 Task: Look for space in Novoaleksandrovsk, Russia from 9th July, 2023 to 16th July, 2023 for 2 adults, 1 child in price range Rs.8000 to Rs.16000. Place can be entire place with 2 bedrooms having 2 beds and 1 bathroom. Property type can be house, flat, guest house. Booking option can be shelf check-in. Required host language is English.
Action: Mouse moved to (527, 83)
Screenshot: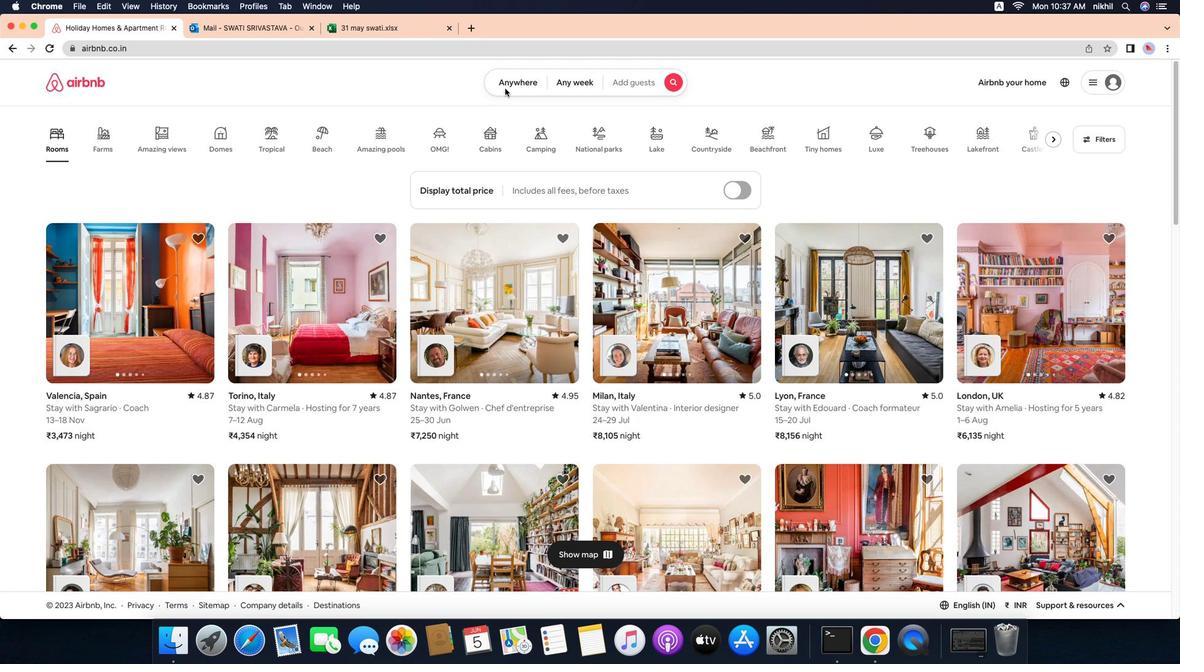 
Action: Mouse pressed left at (527, 83)
Screenshot: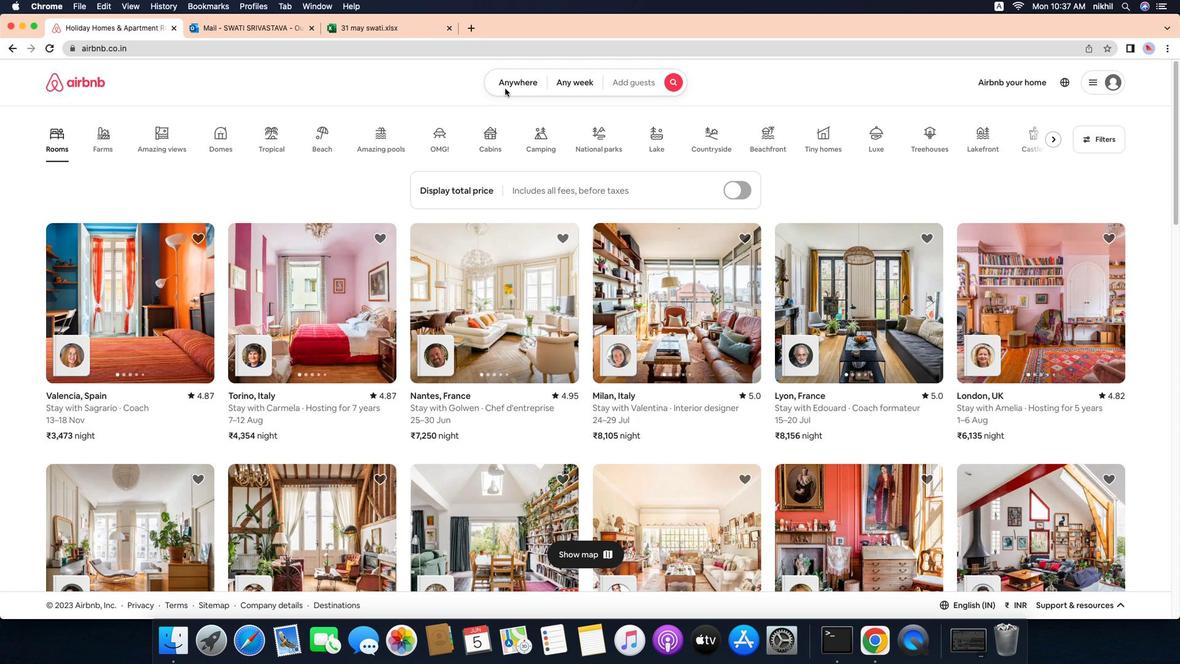 
Action: Mouse moved to (526, 82)
Screenshot: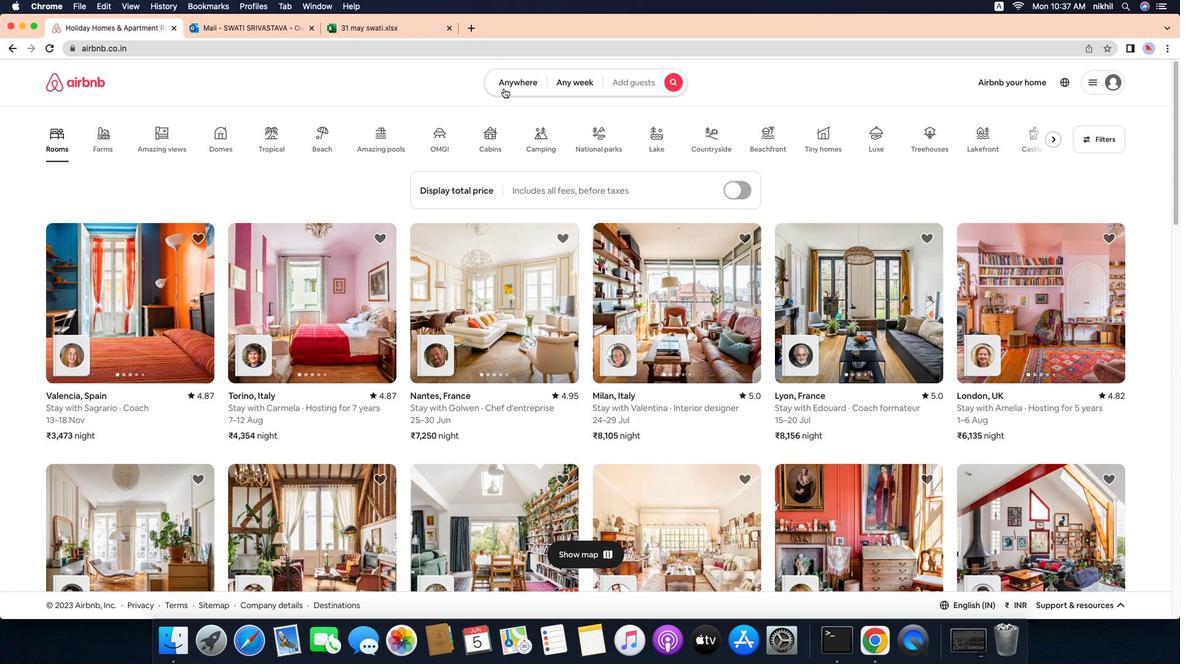 
Action: Mouse pressed left at (526, 82)
Screenshot: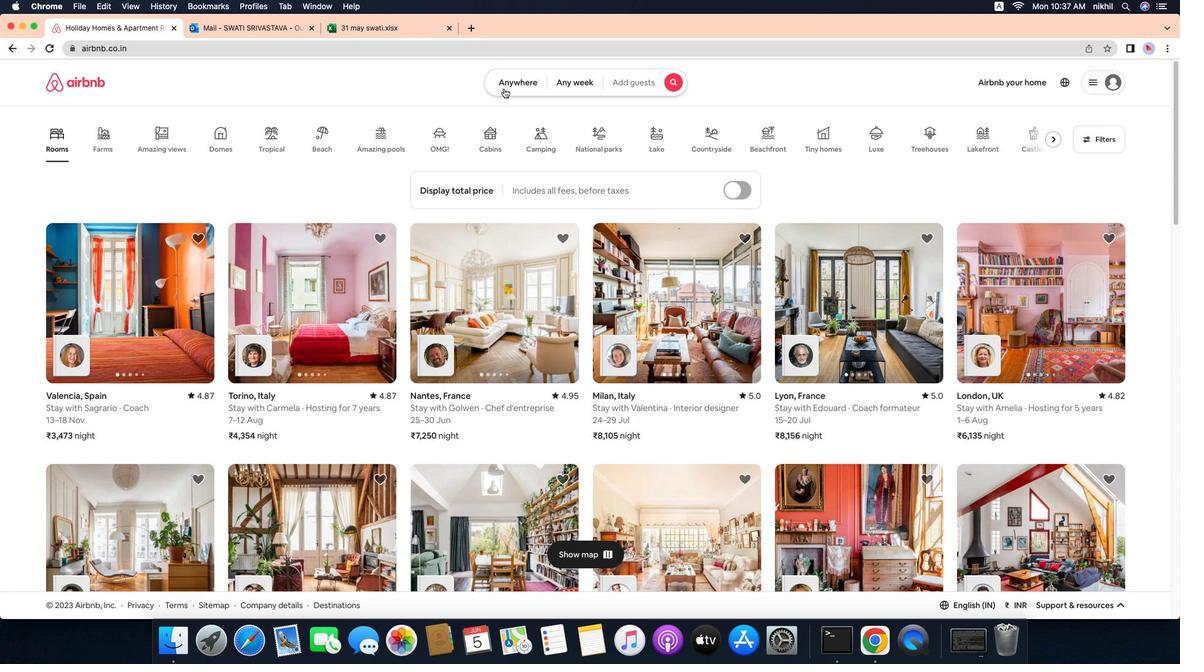 
Action: Mouse moved to (478, 121)
Screenshot: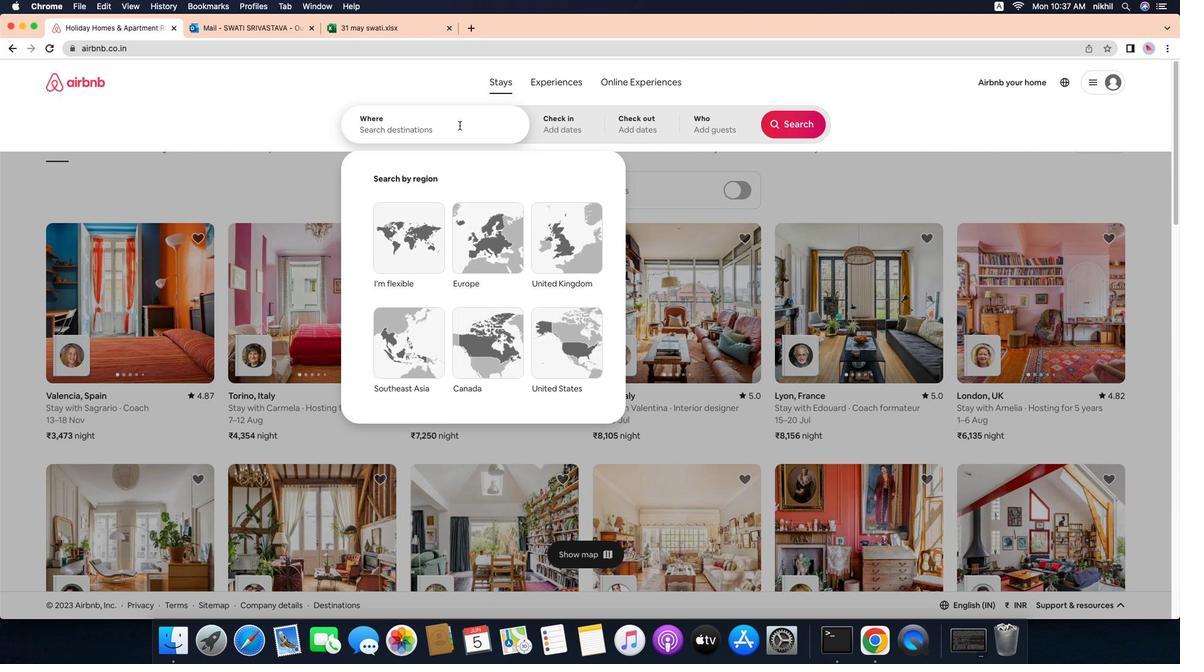 
Action: Mouse pressed left at (478, 121)
Screenshot: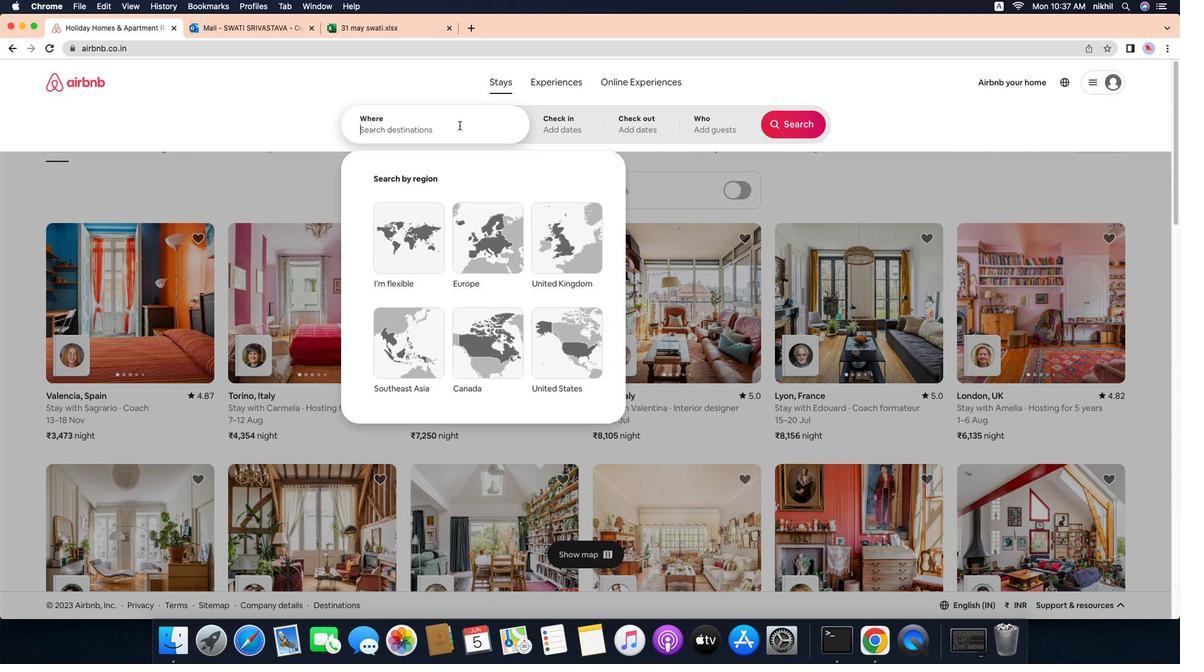 
Action: Mouse moved to (478, 121)
Screenshot: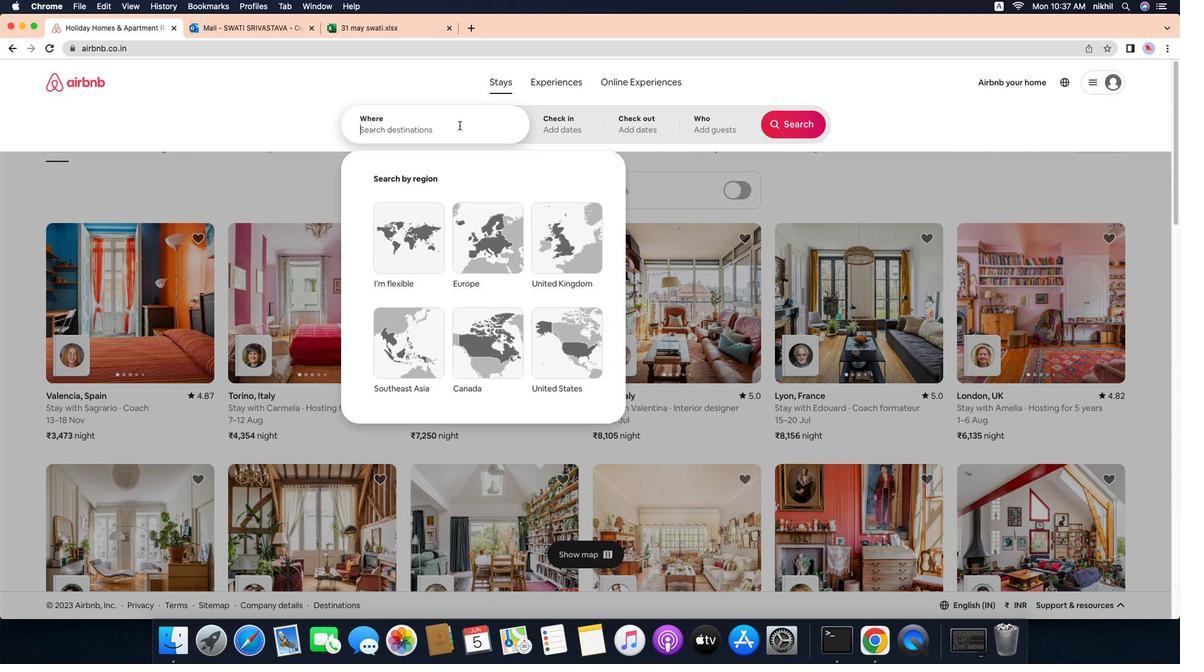 
Action: Key pressed Key.caps_lock'N'Key.caps_lock'o''v''o''a''l''e''k''s''a''n''d''r''o''v''s''k'','Key.spaceKey.caps_lock'R'Key.caps_lock'u''s''s''i''a'Key.enter
Screenshot: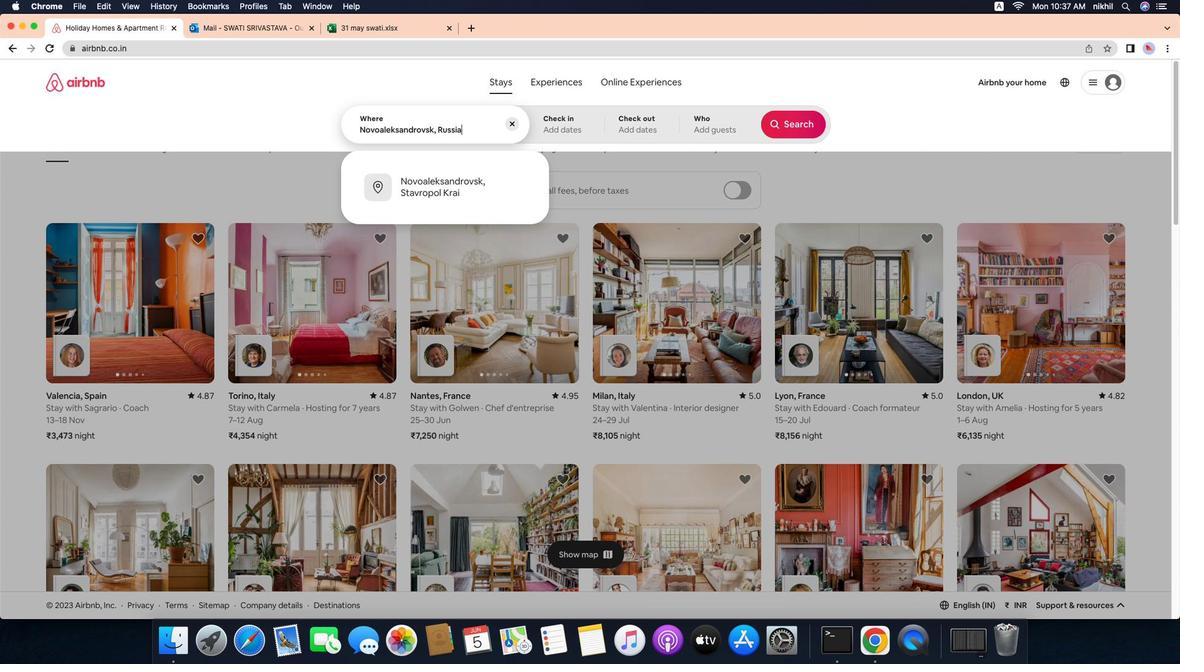 
Action: Mouse moved to (648, 334)
Screenshot: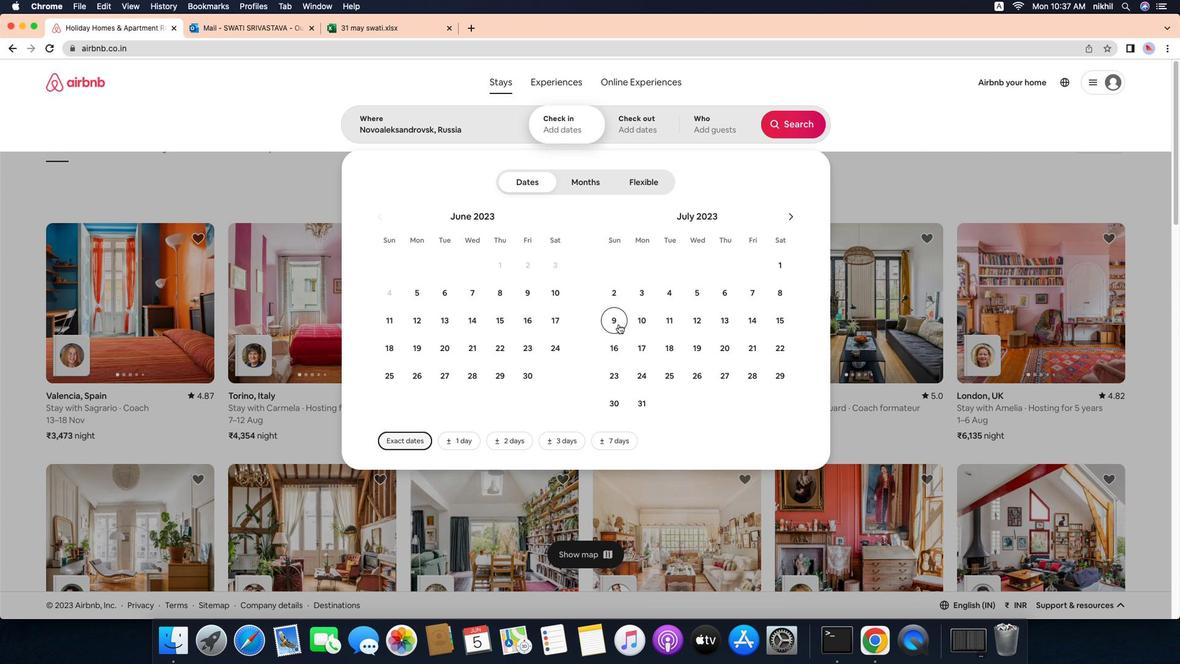 
Action: Mouse pressed left at (648, 334)
Screenshot: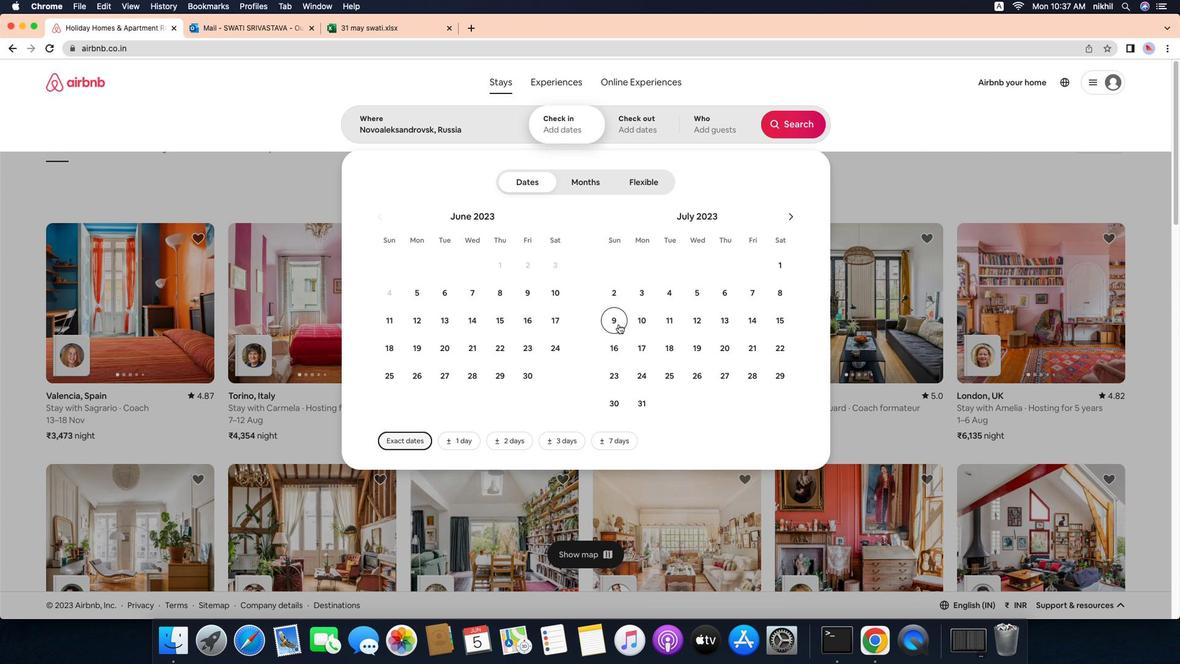
Action: Mouse moved to (647, 361)
Screenshot: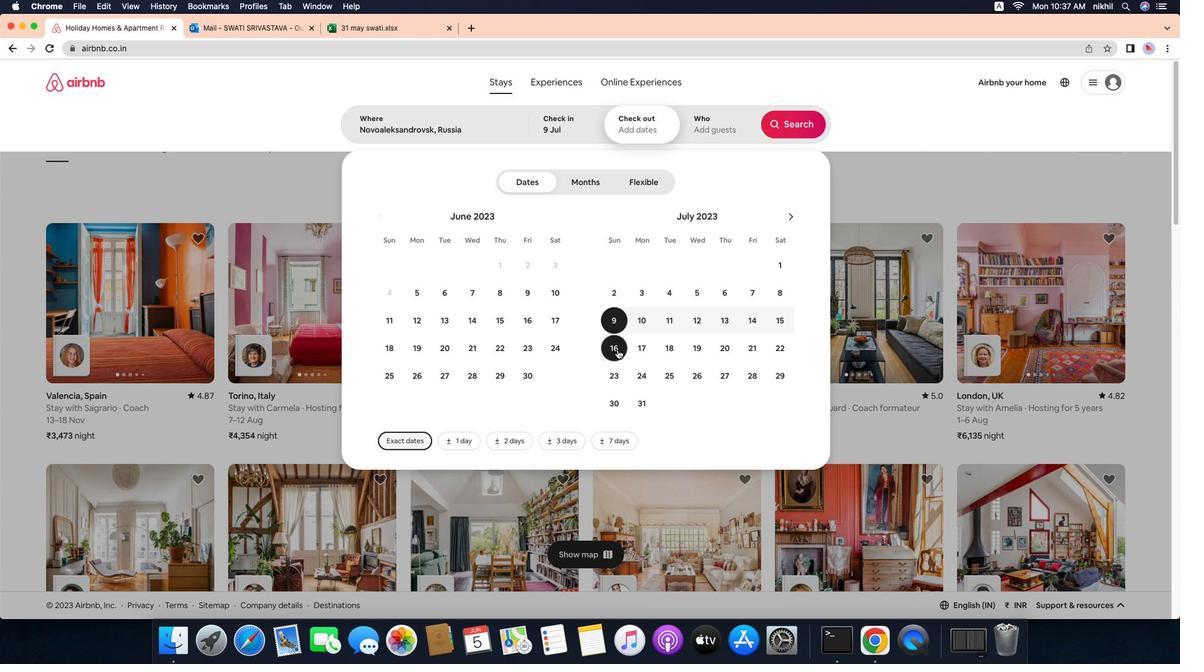 
Action: Mouse pressed left at (647, 361)
Screenshot: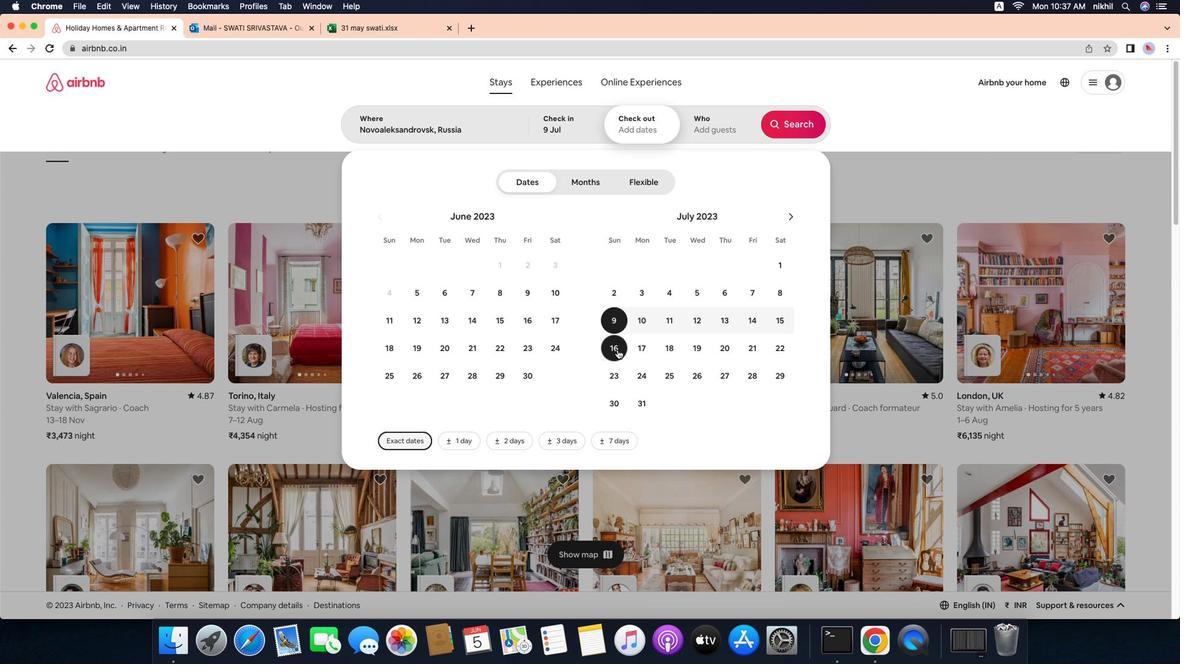 
Action: Mouse moved to (755, 124)
Screenshot: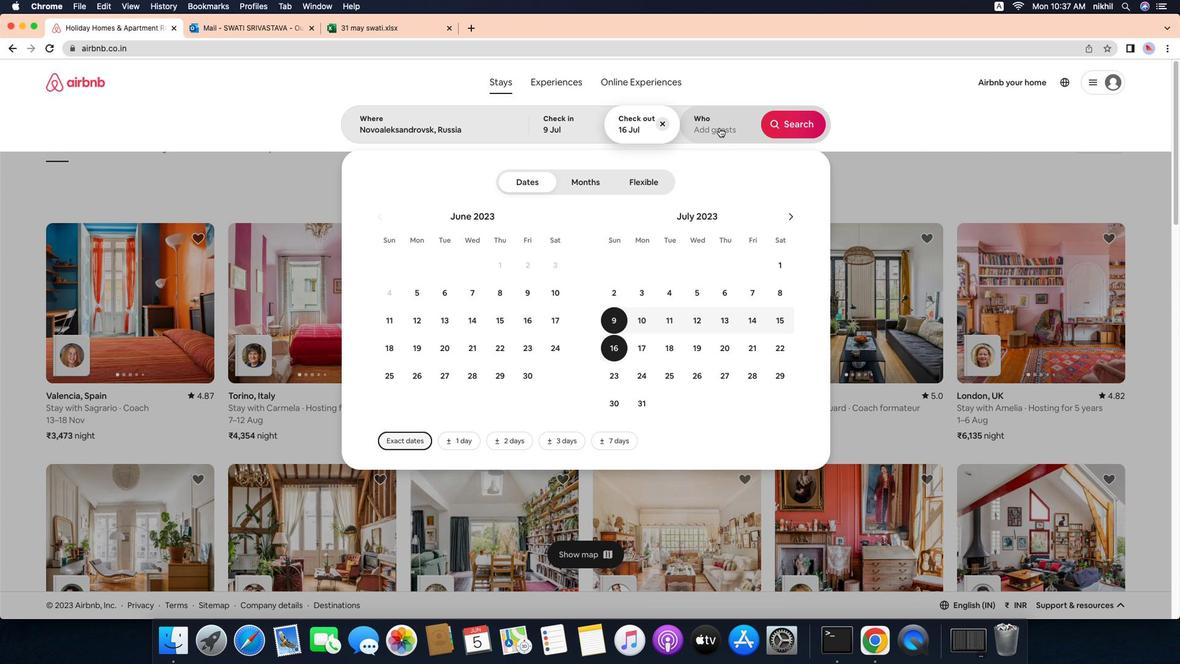 
Action: Mouse pressed left at (755, 124)
Screenshot: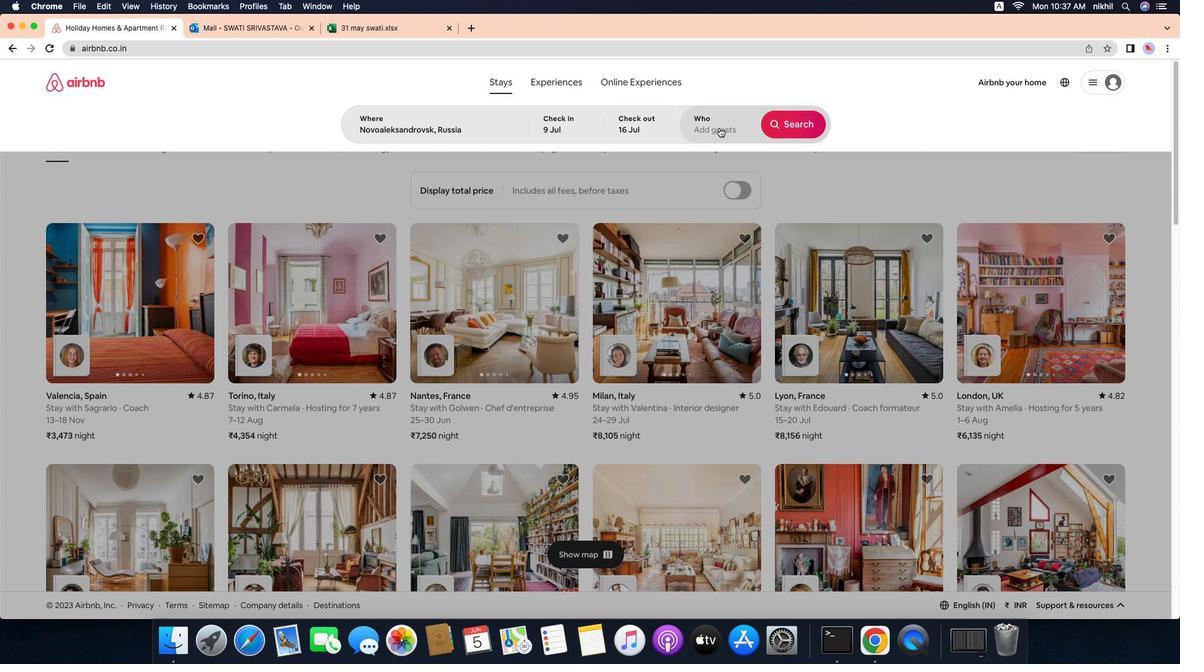 
Action: Mouse moved to (829, 180)
Screenshot: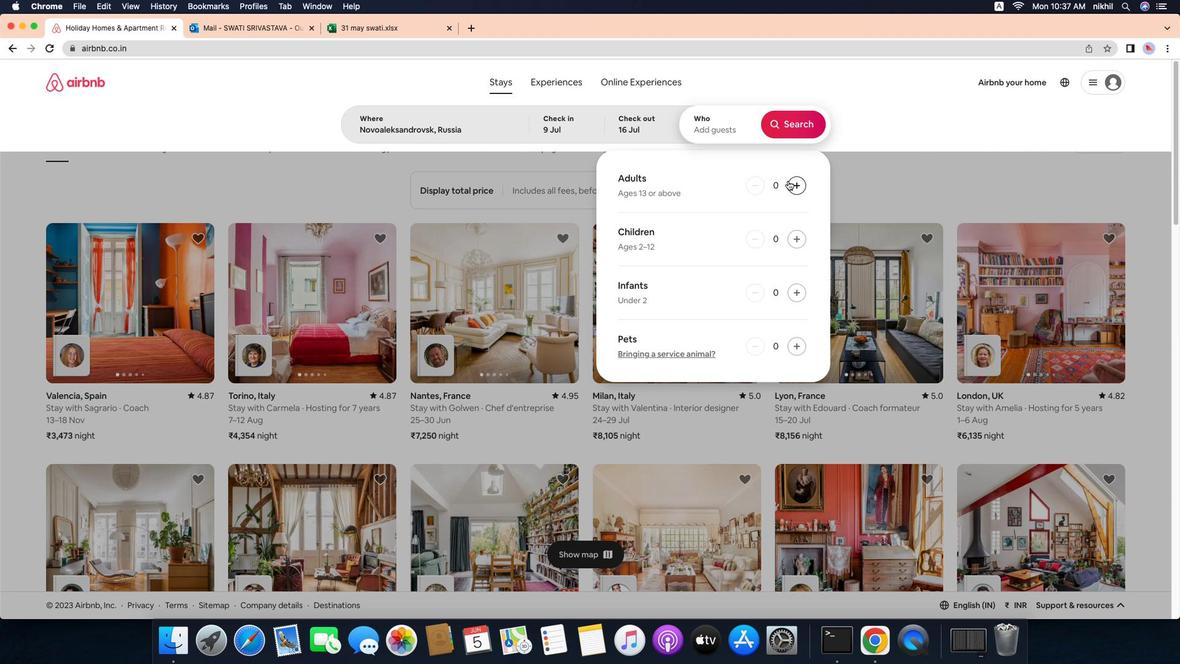 
Action: Mouse pressed left at (829, 180)
Screenshot: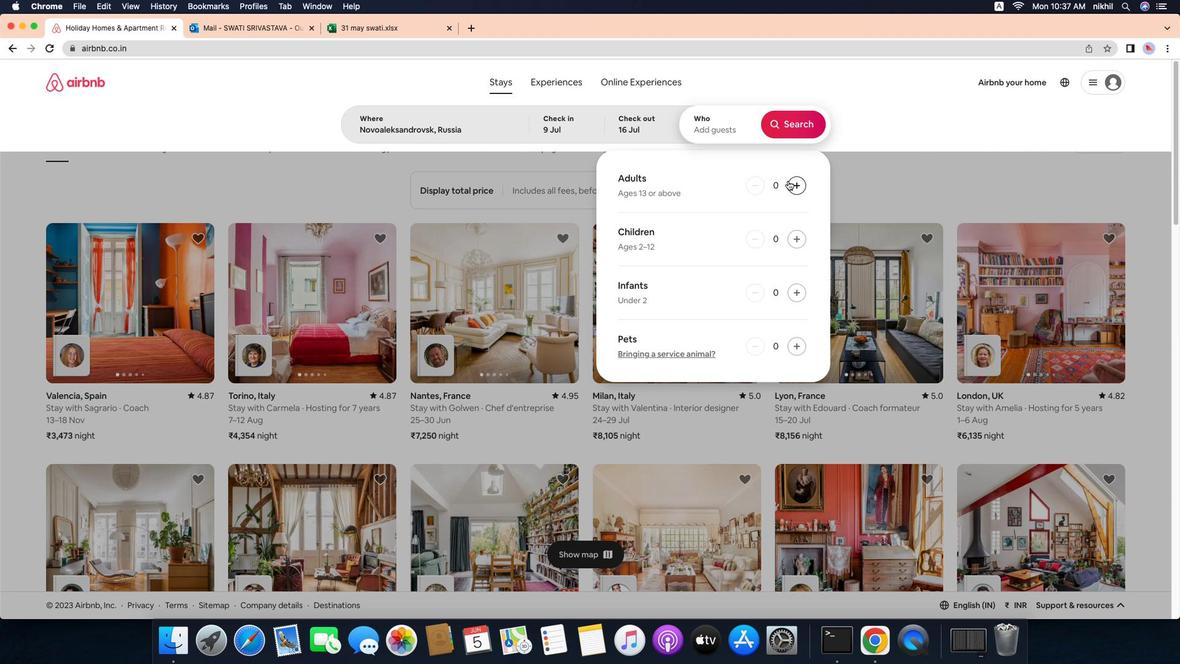 
Action: Mouse moved to (830, 180)
Screenshot: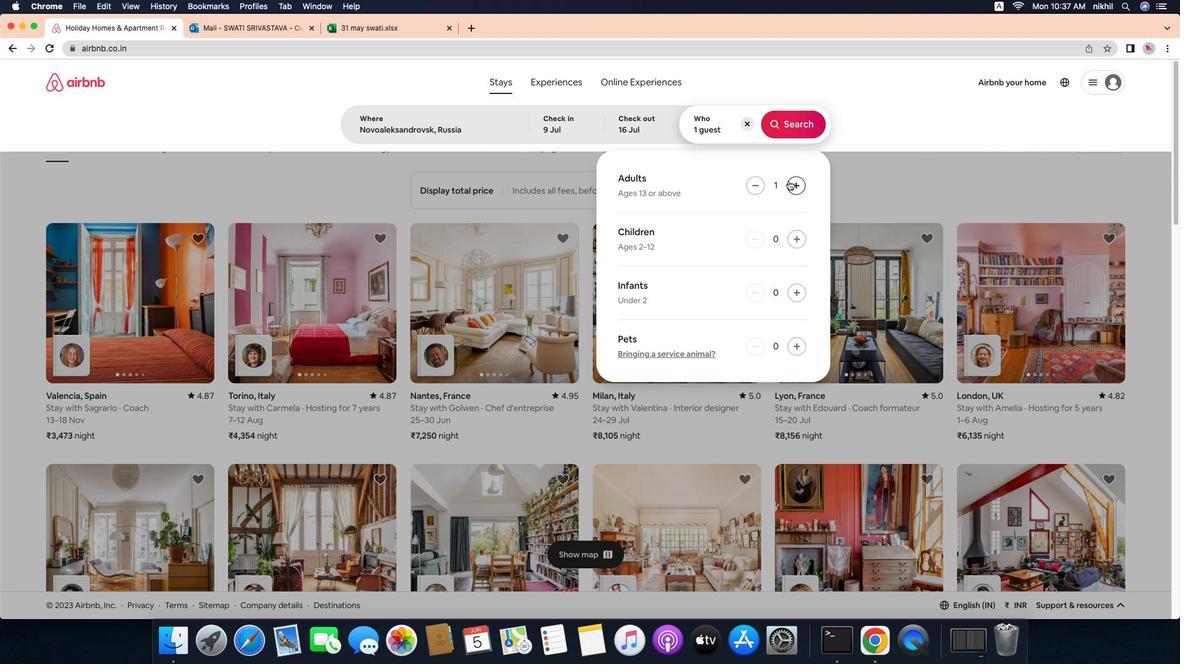 
Action: Mouse pressed left at (830, 180)
Screenshot: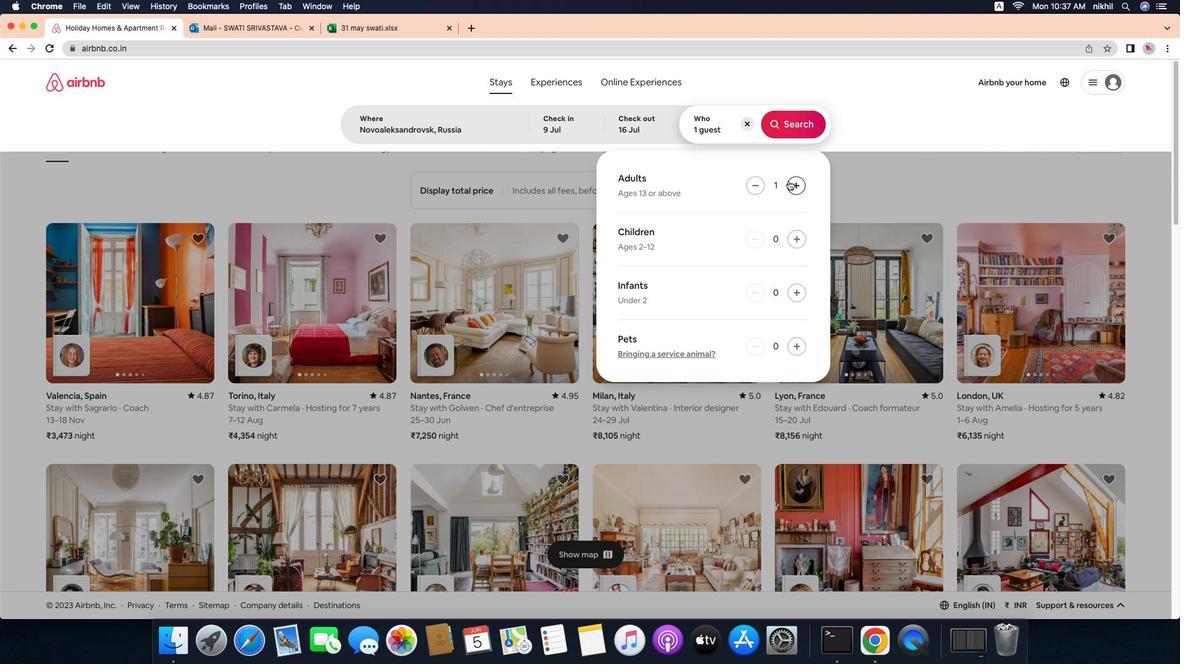 
Action: Mouse moved to (843, 246)
Screenshot: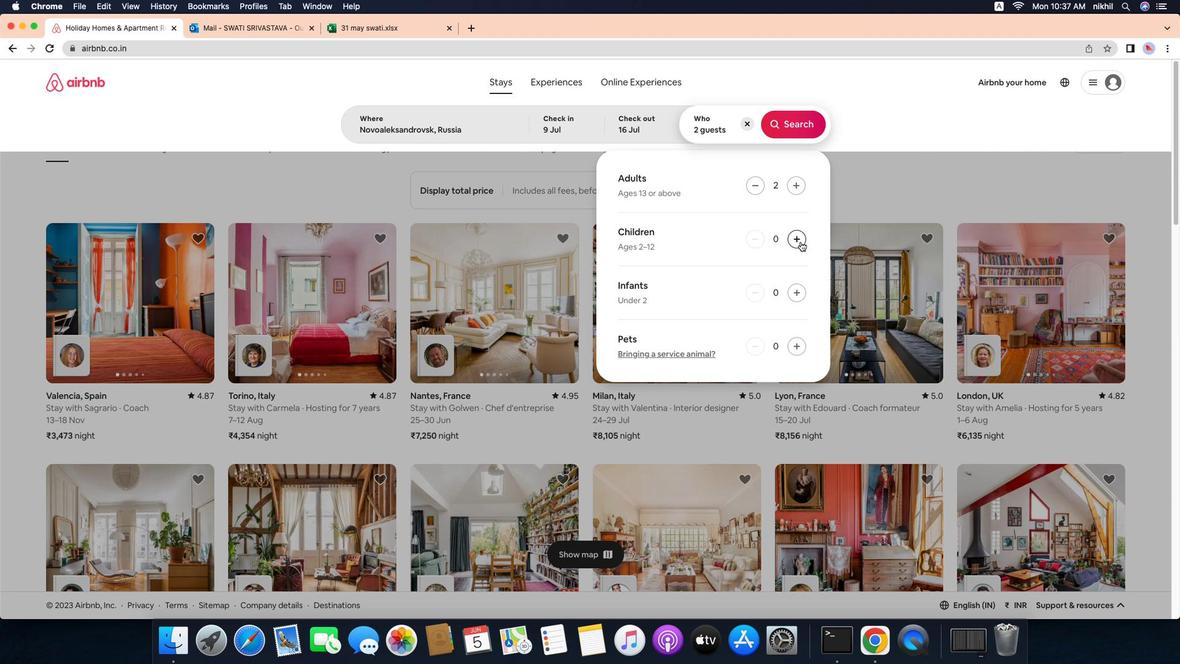 
Action: Mouse pressed left at (843, 246)
Screenshot: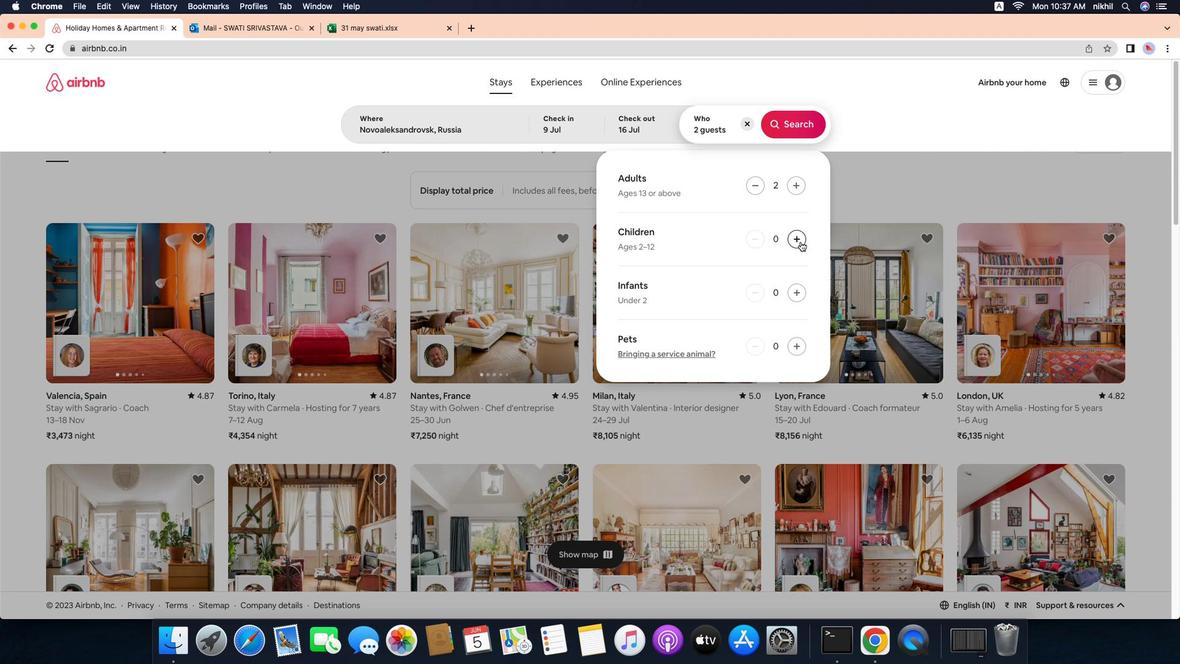 
Action: Mouse moved to (843, 124)
Screenshot: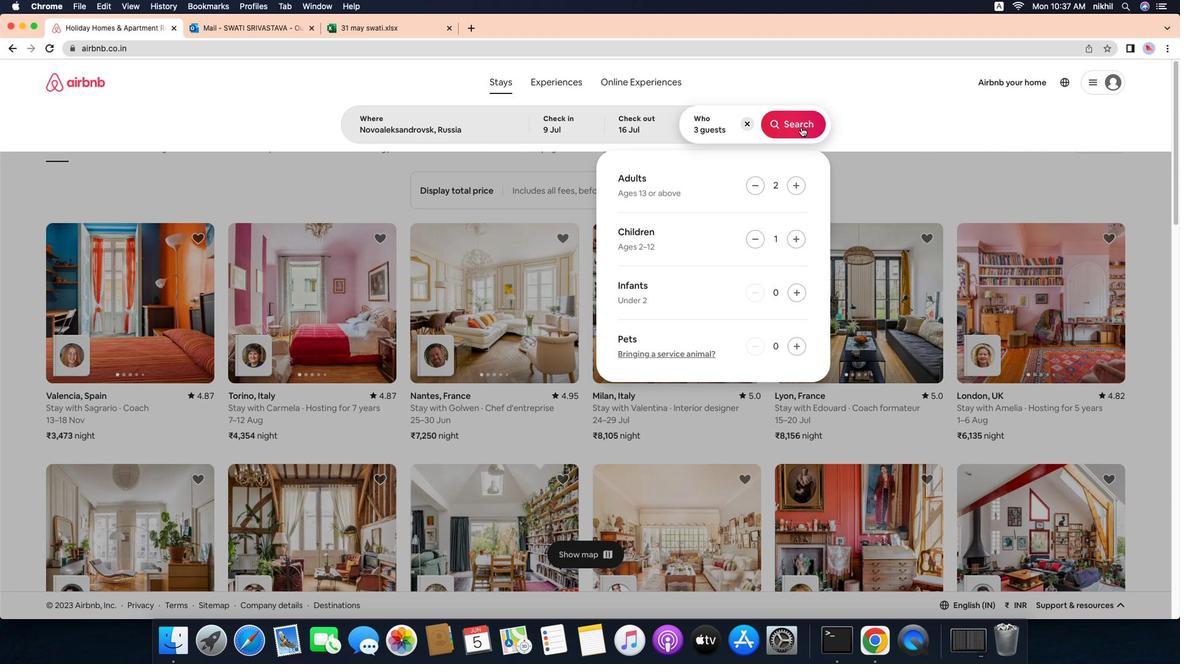 
Action: Mouse pressed left at (843, 124)
Screenshot: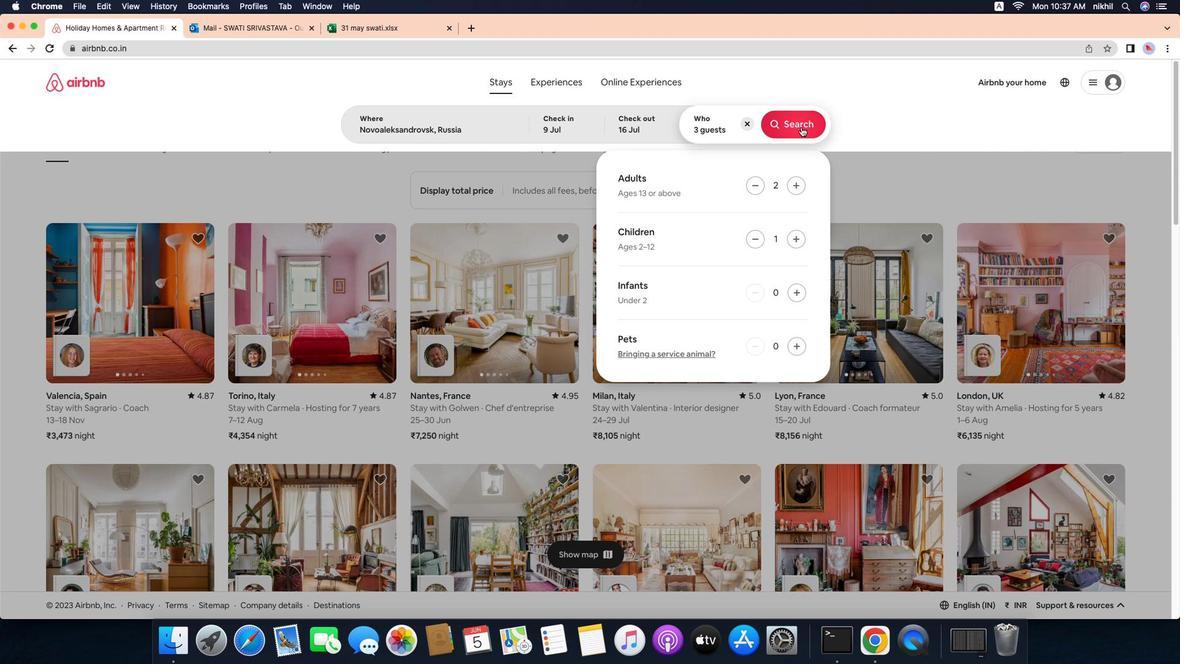 
Action: Mouse moved to (1195, 123)
Screenshot: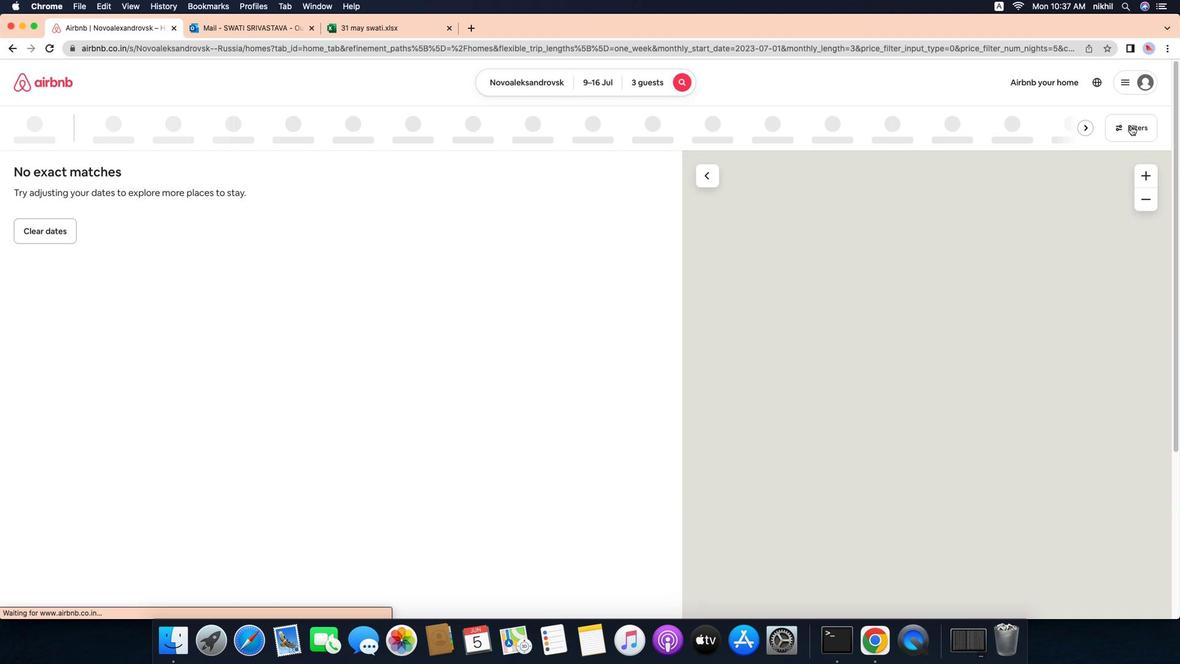
Action: Mouse pressed left at (1195, 123)
Screenshot: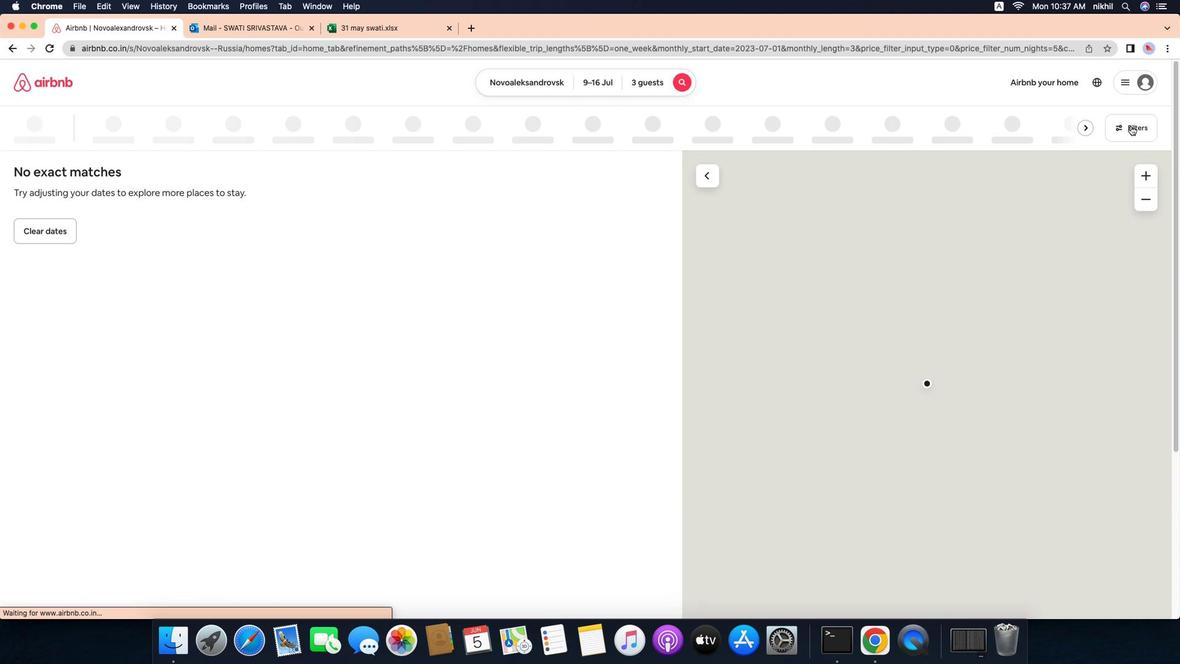 
Action: Mouse moved to (501, 425)
Screenshot: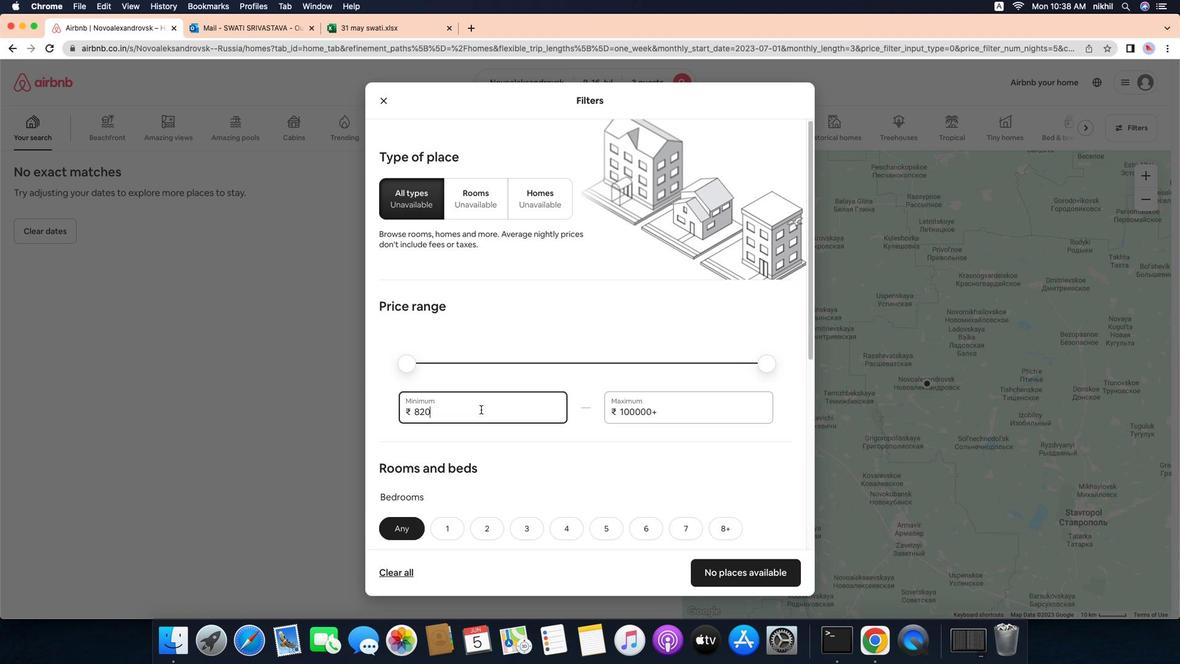 
Action: Mouse pressed left at (501, 425)
Screenshot: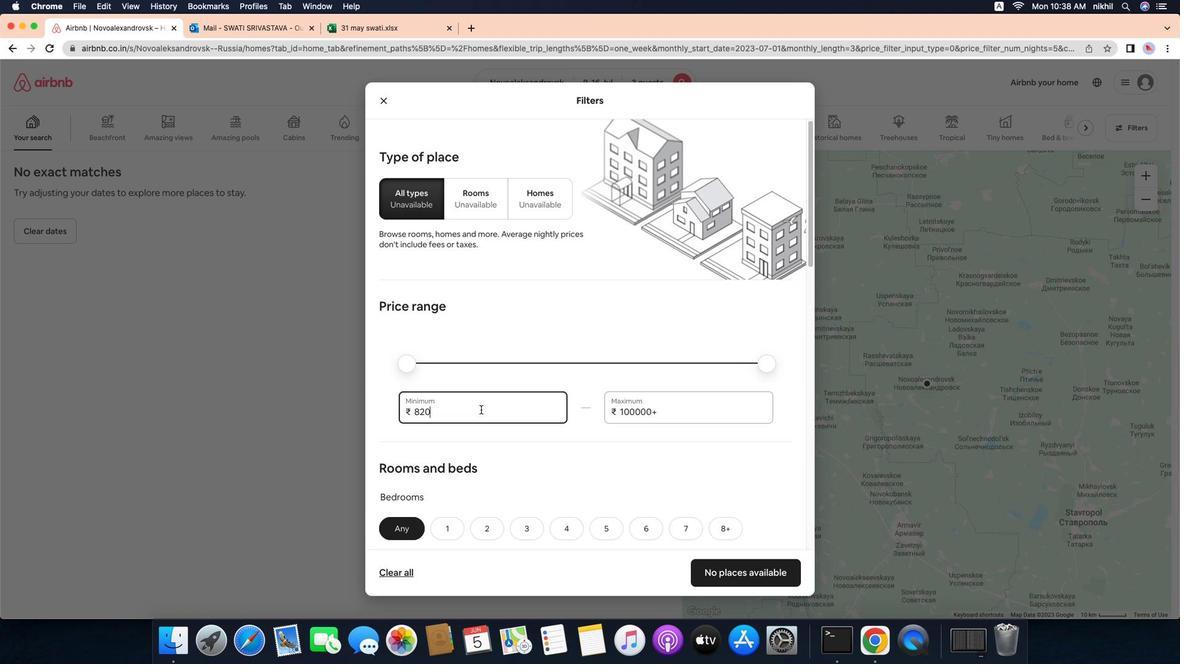 
Action: Mouse moved to (495, 424)
Screenshot: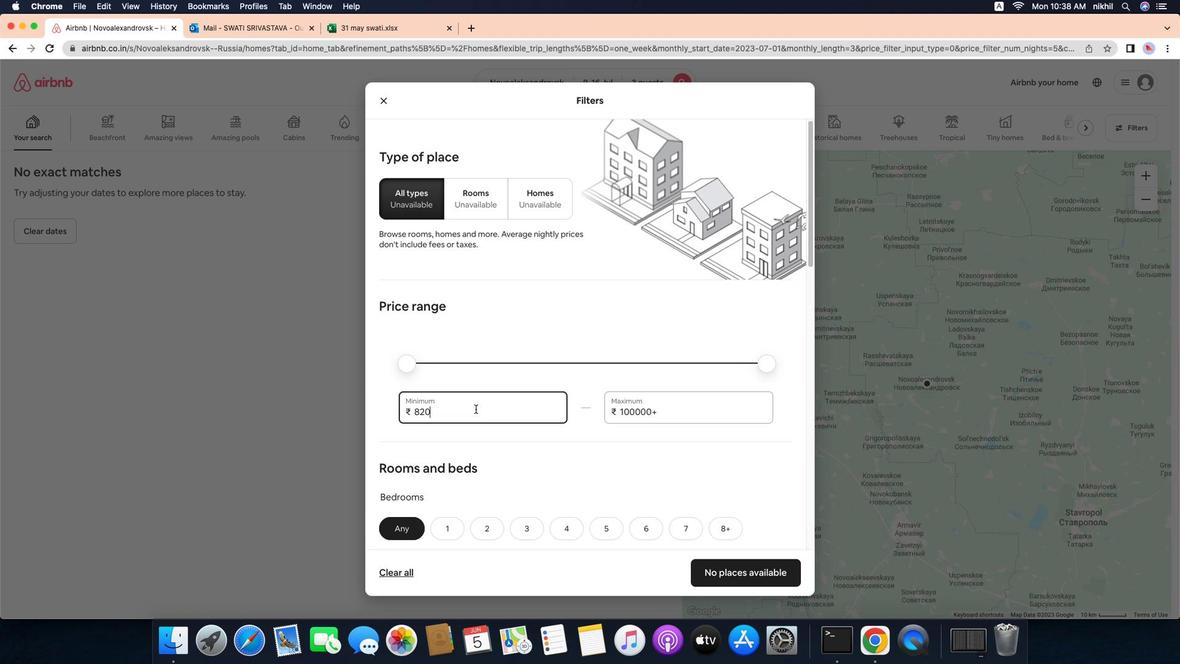 
Action: Key pressed Key.backspaceKey.backspaceKey.backspaceKey.backspace'8''0''0''0'
Screenshot: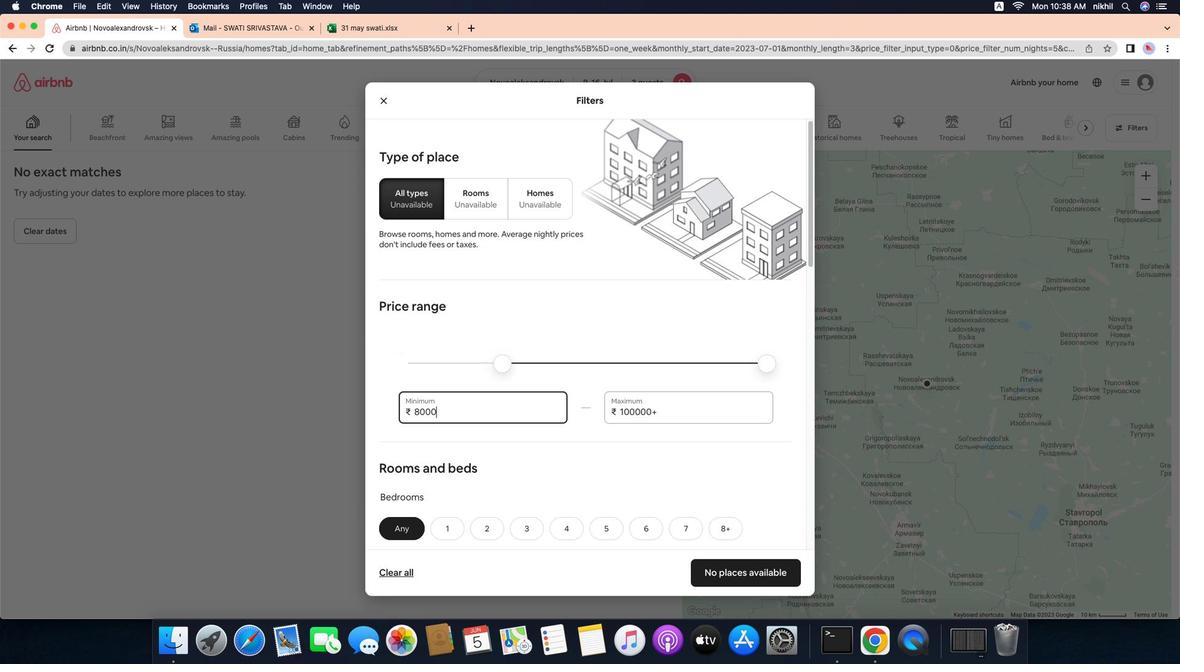 
Action: Mouse moved to (701, 432)
Screenshot: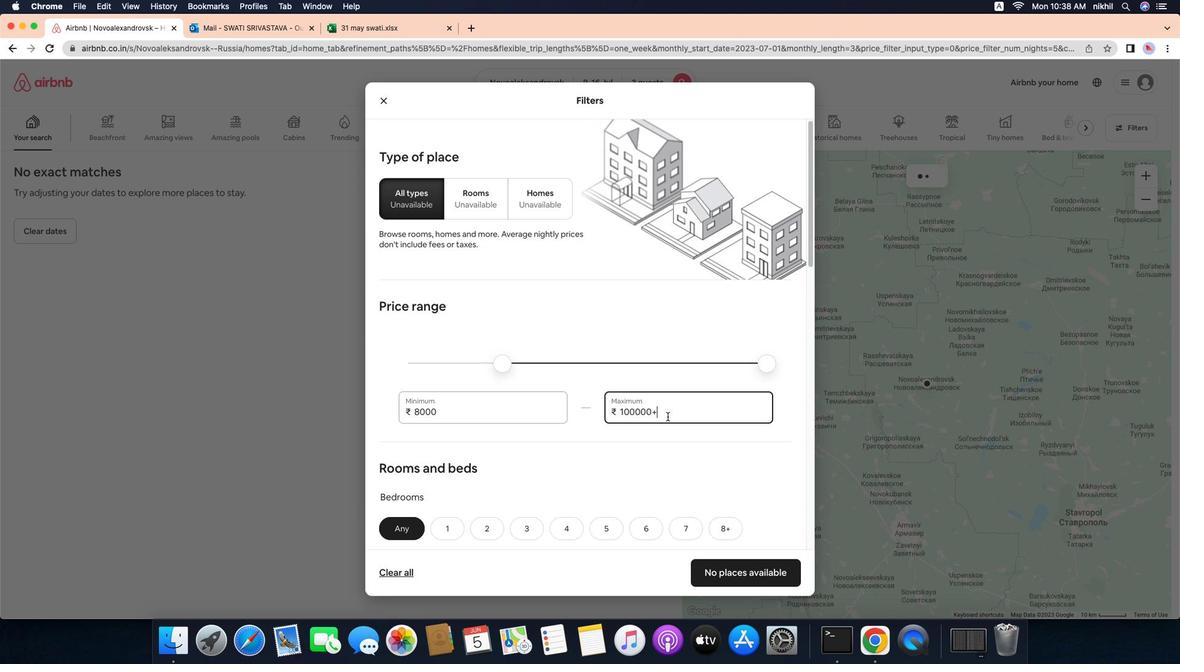 
Action: Mouse pressed left at (701, 432)
Screenshot: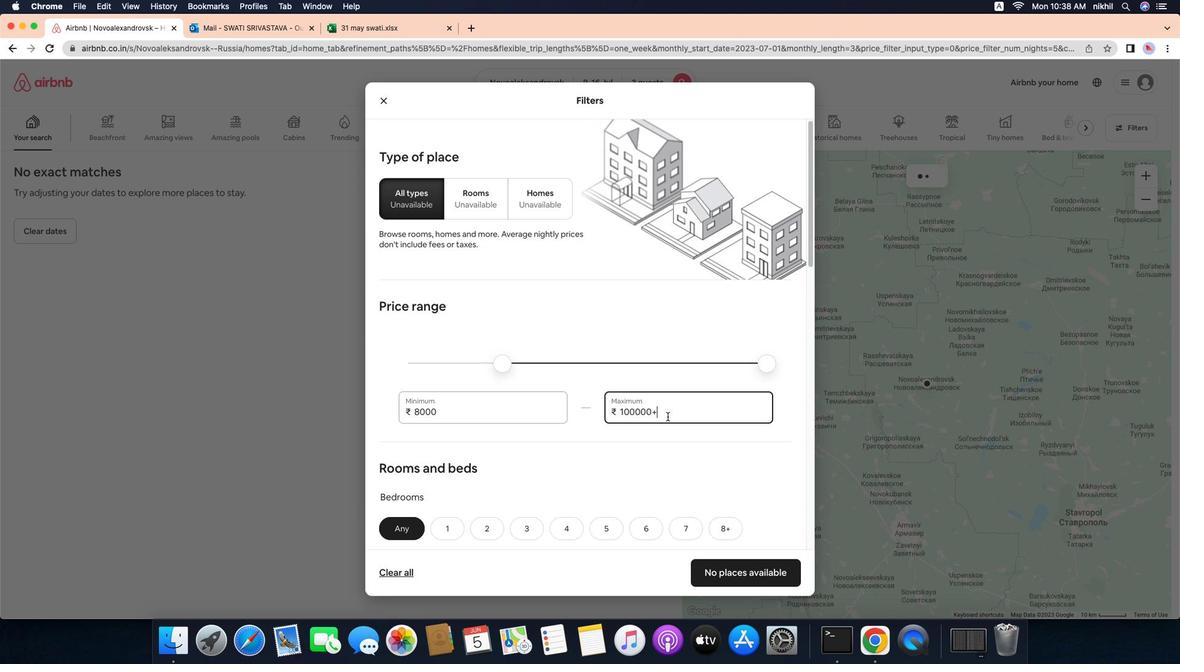 
Action: Mouse moved to (701, 432)
Screenshot: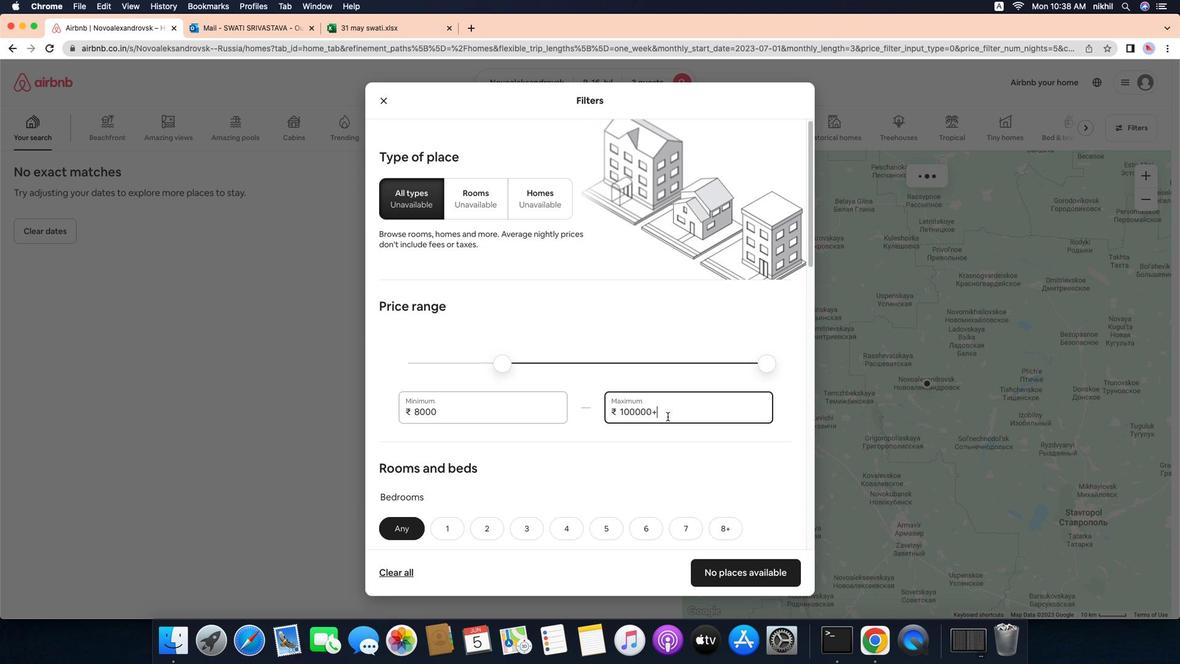 
Action: Key pressed Key.backspaceKey.backspaceKey.backspaceKey.backspaceKey.backspaceKey.backspaceKey.backspaceKey.backspaceKey.backspace'1''6''0''0''0'
Screenshot: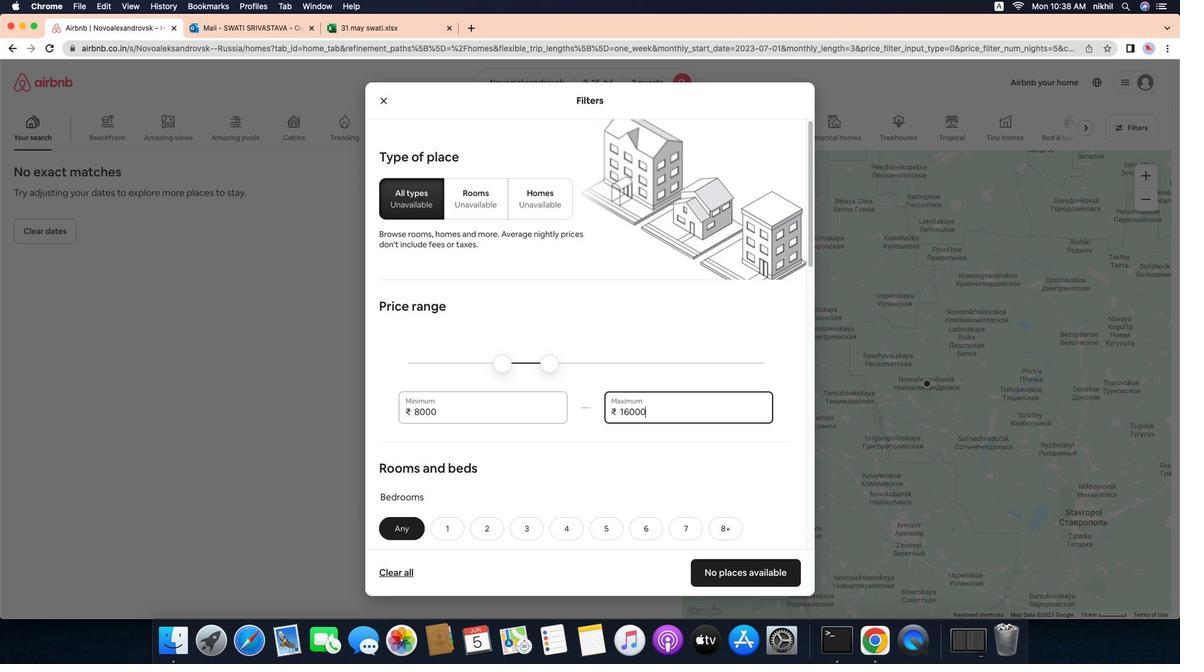 
Action: Mouse moved to (626, 488)
Screenshot: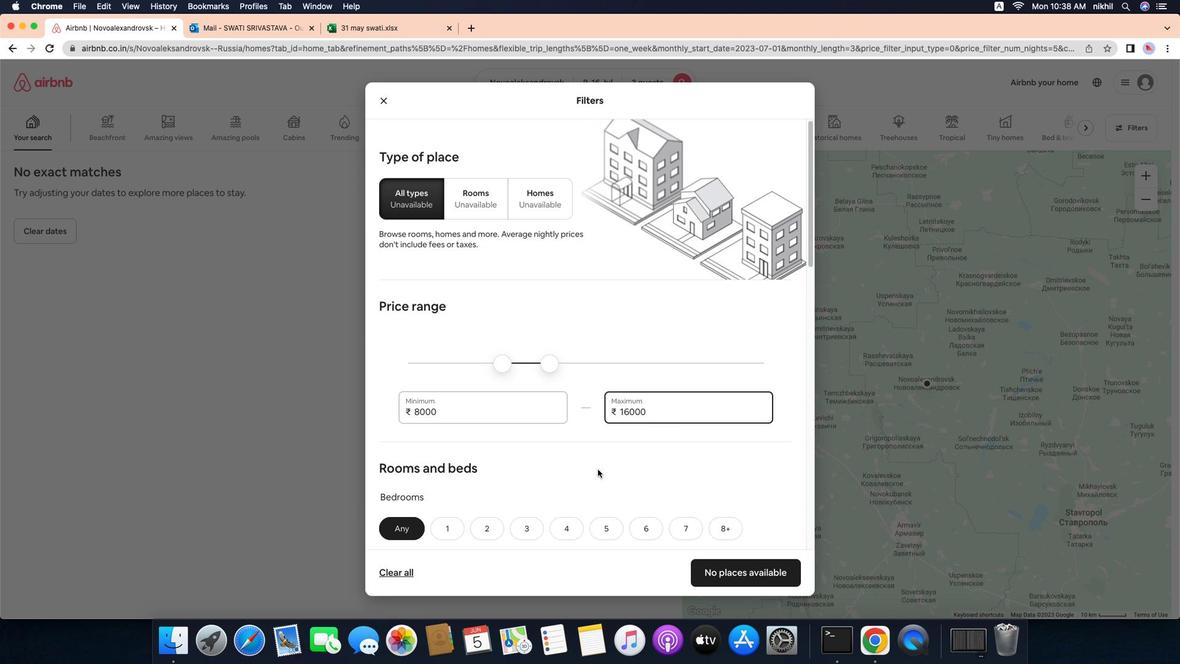 
Action: Mouse scrolled (626, 488) with delta (-11, -11)
Screenshot: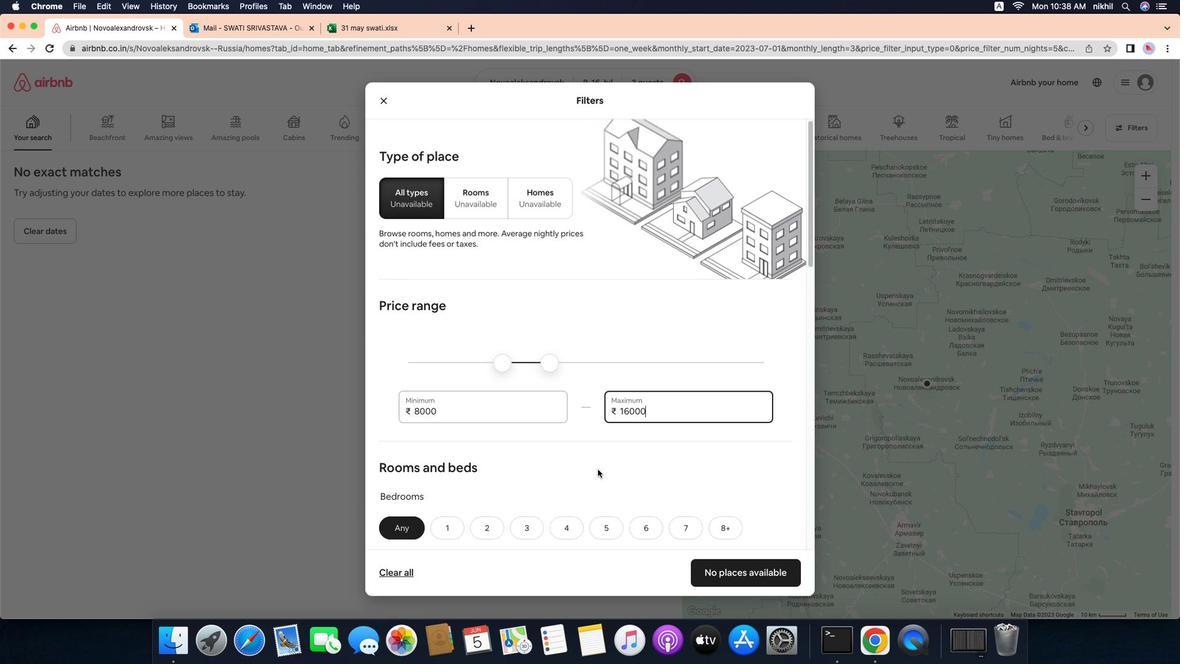 
Action: Mouse scrolled (626, 488) with delta (-11, -11)
Screenshot: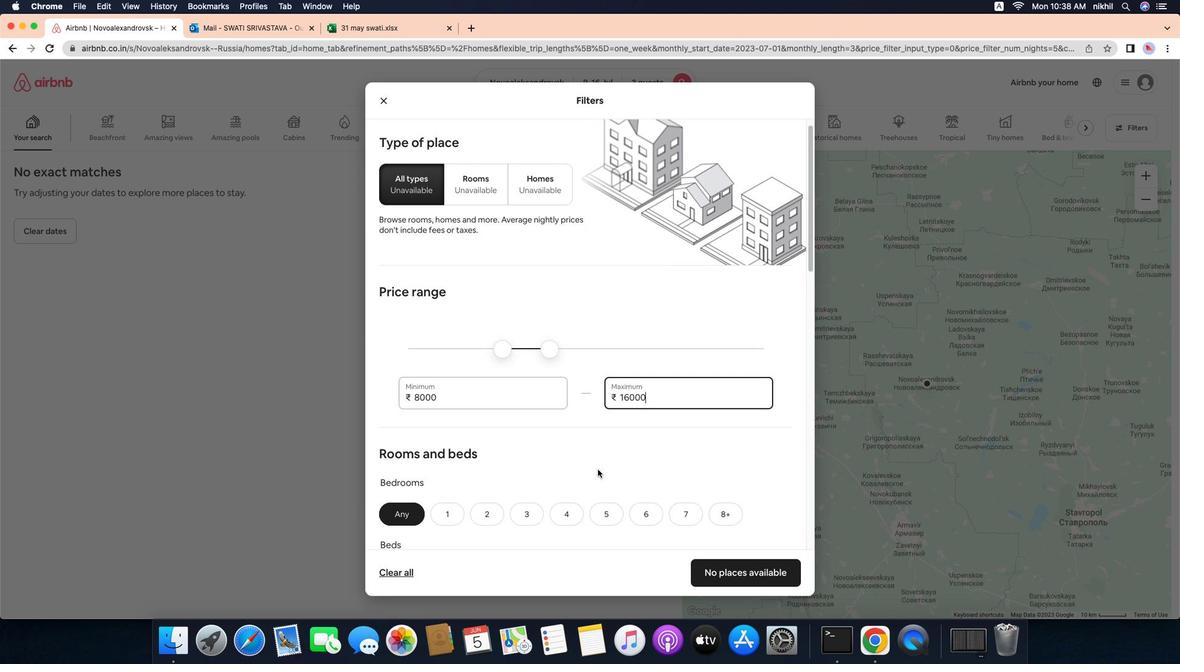 
Action: Mouse scrolled (626, 488) with delta (-11, -12)
Screenshot: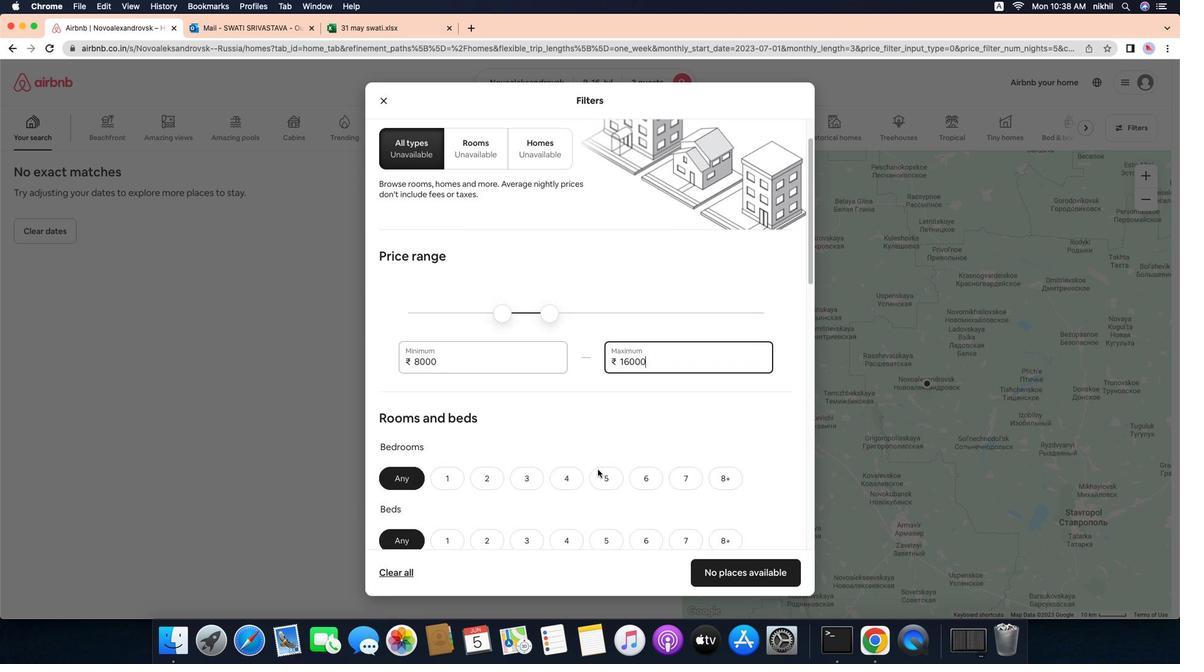 
Action: Mouse scrolled (626, 488) with delta (-11, -13)
Screenshot: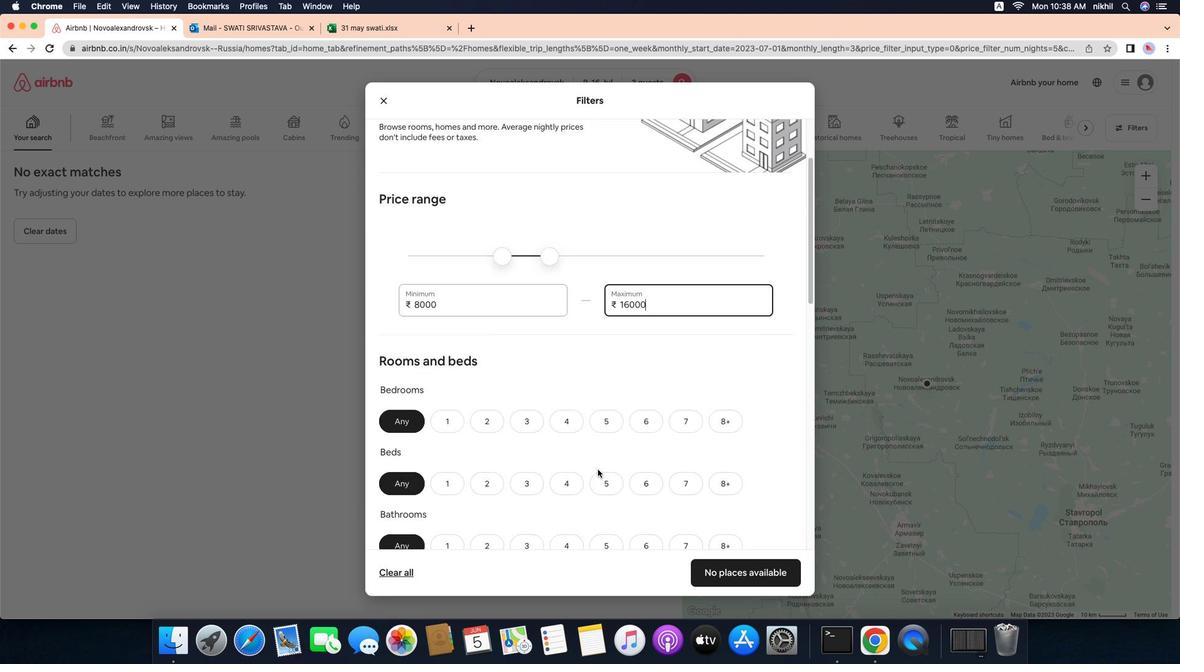 
Action: Mouse scrolled (626, 488) with delta (-11, -13)
Screenshot: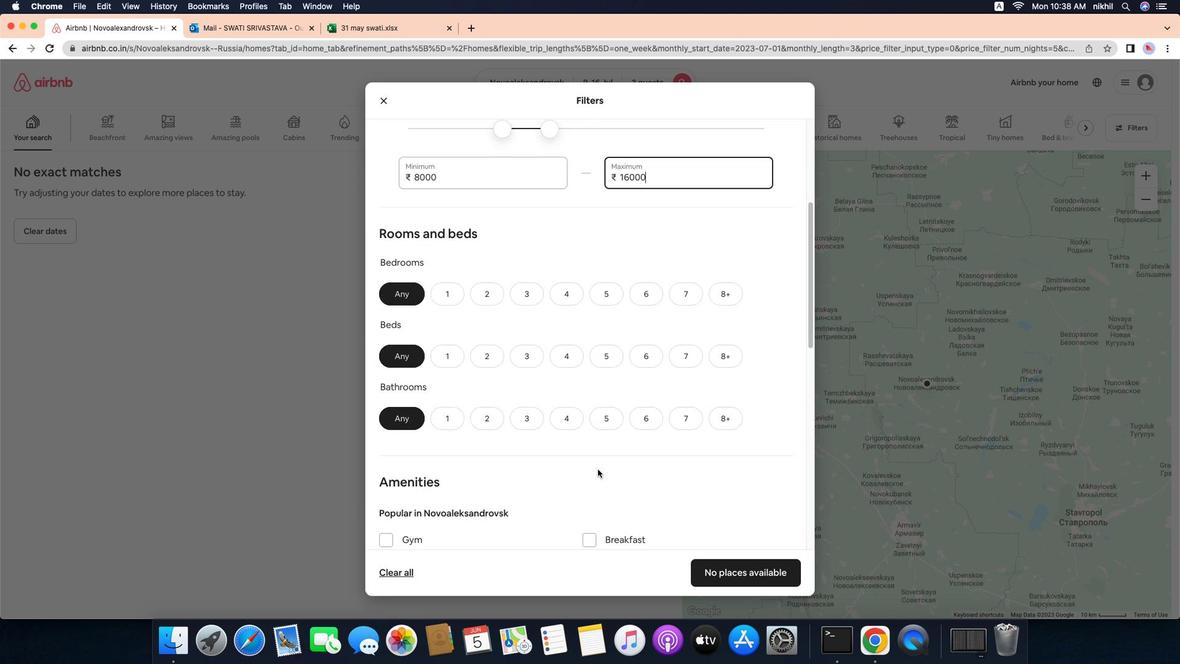 
Action: Mouse moved to (500, 238)
Screenshot: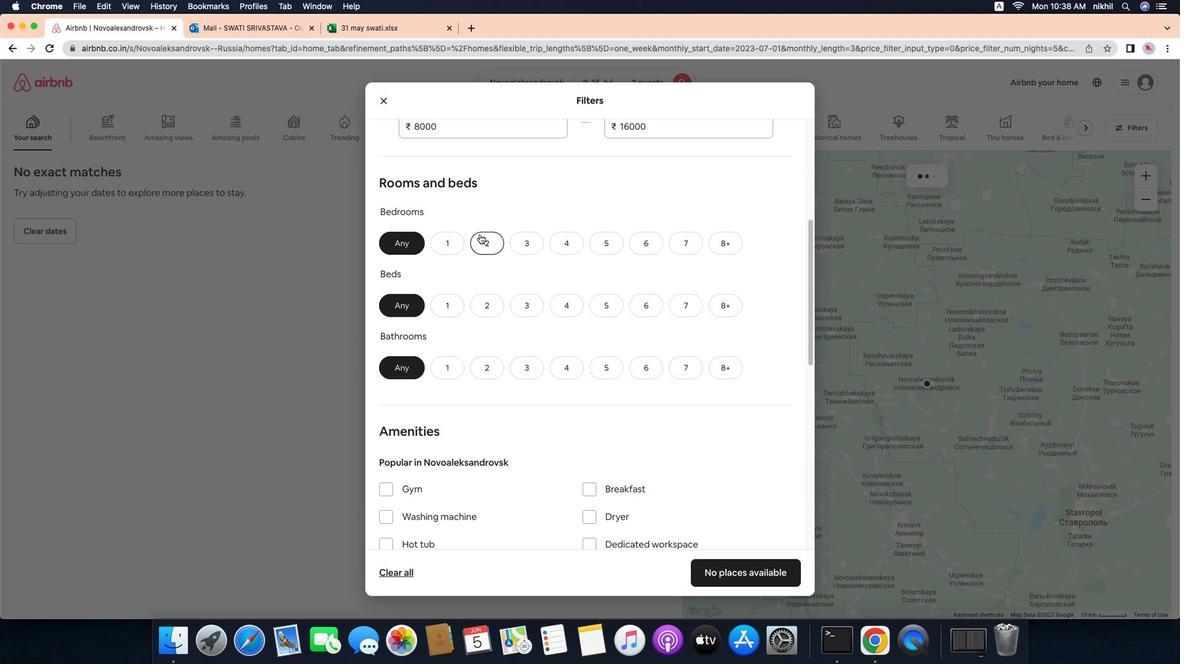 
Action: Mouse pressed left at (500, 238)
Screenshot: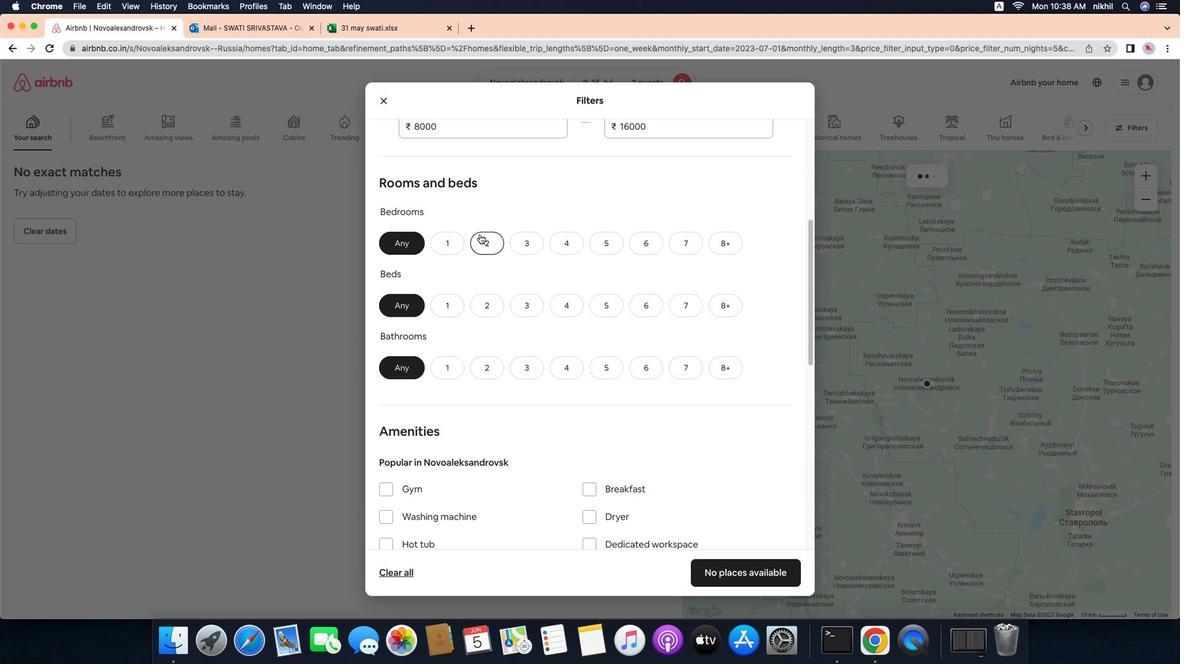 
Action: Mouse moved to (509, 304)
Screenshot: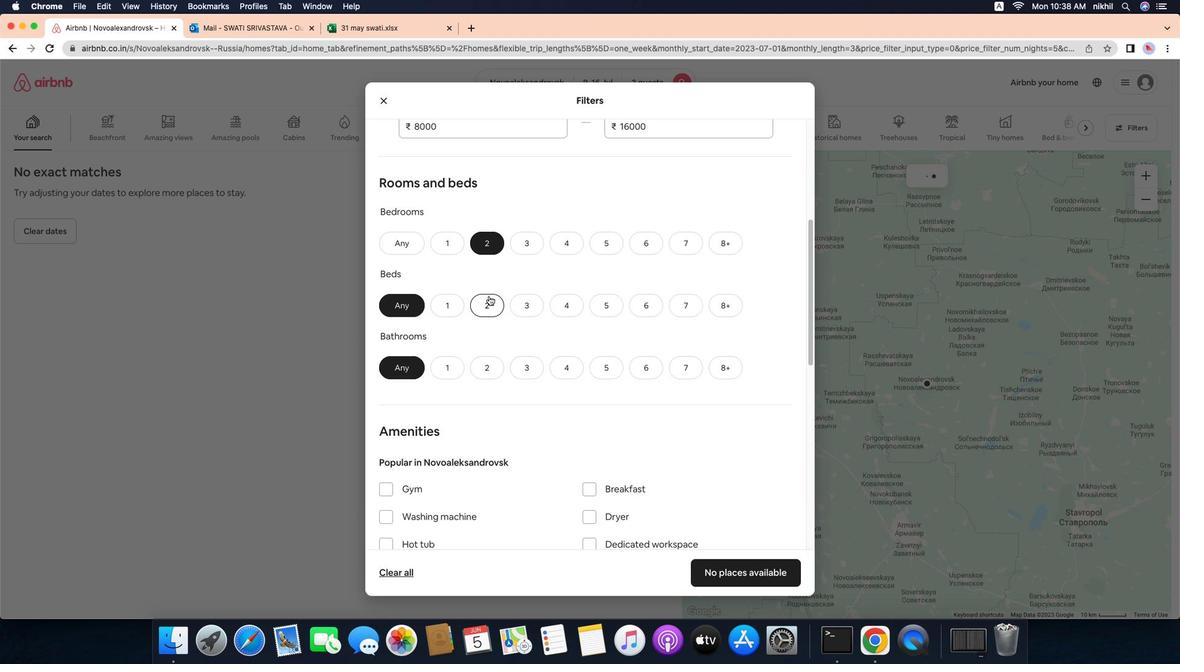 
Action: Mouse pressed left at (509, 304)
Screenshot: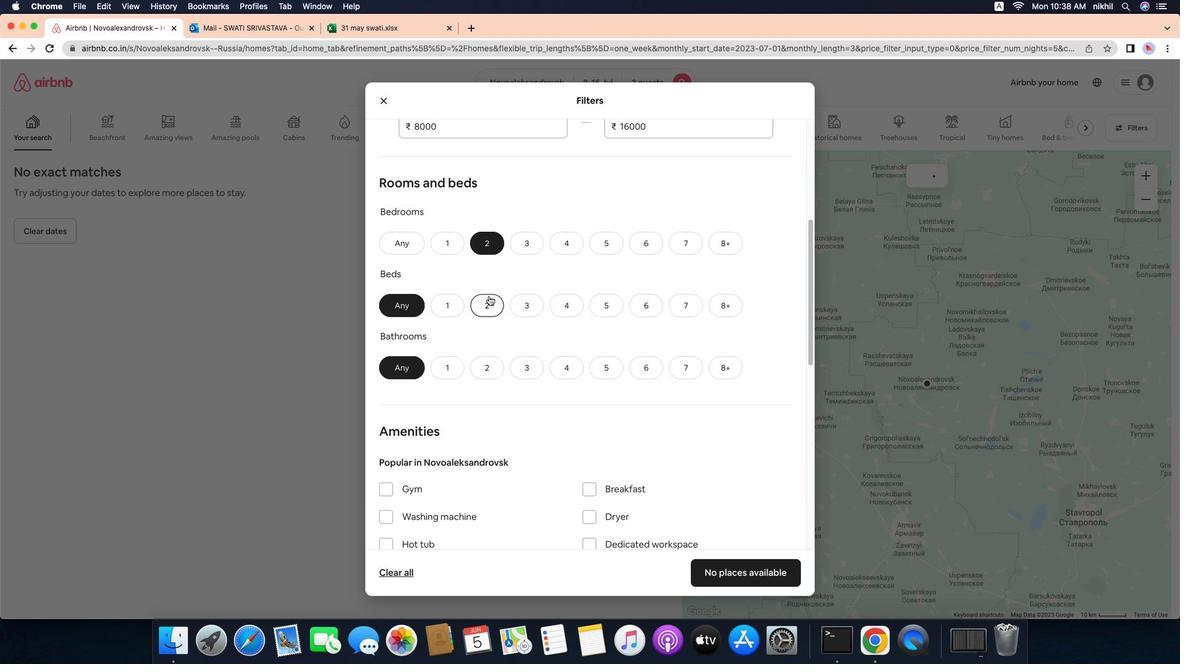 
Action: Mouse moved to (470, 377)
Screenshot: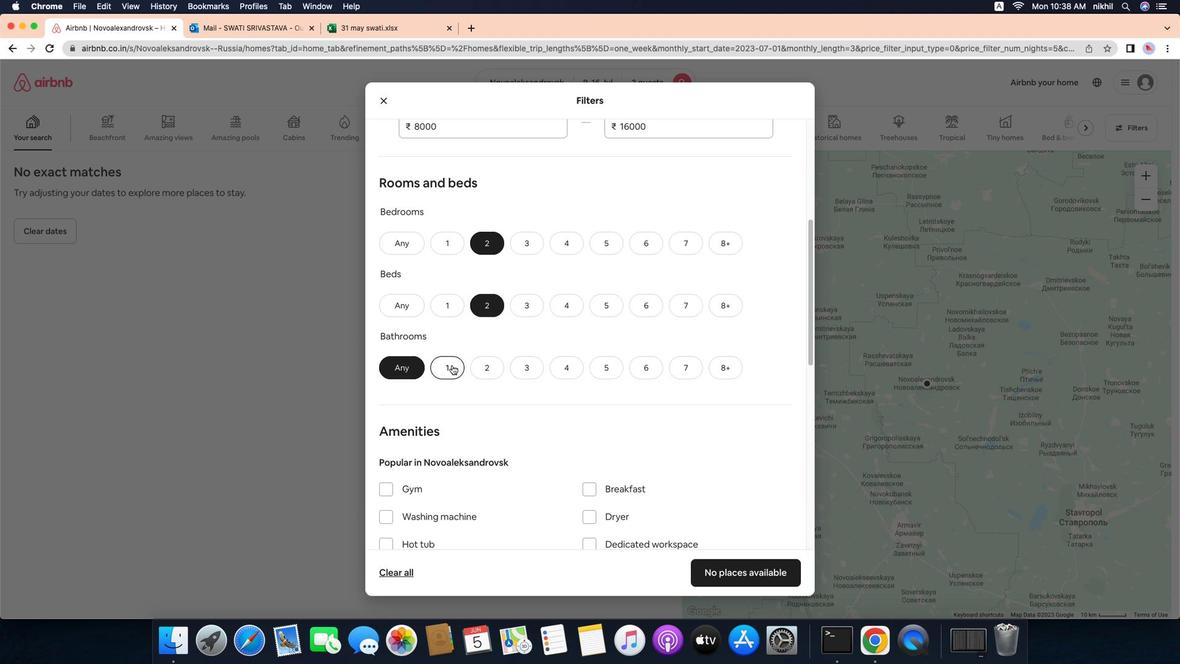 
Action: Mouse pressed left at (470, 377)
Screenshot: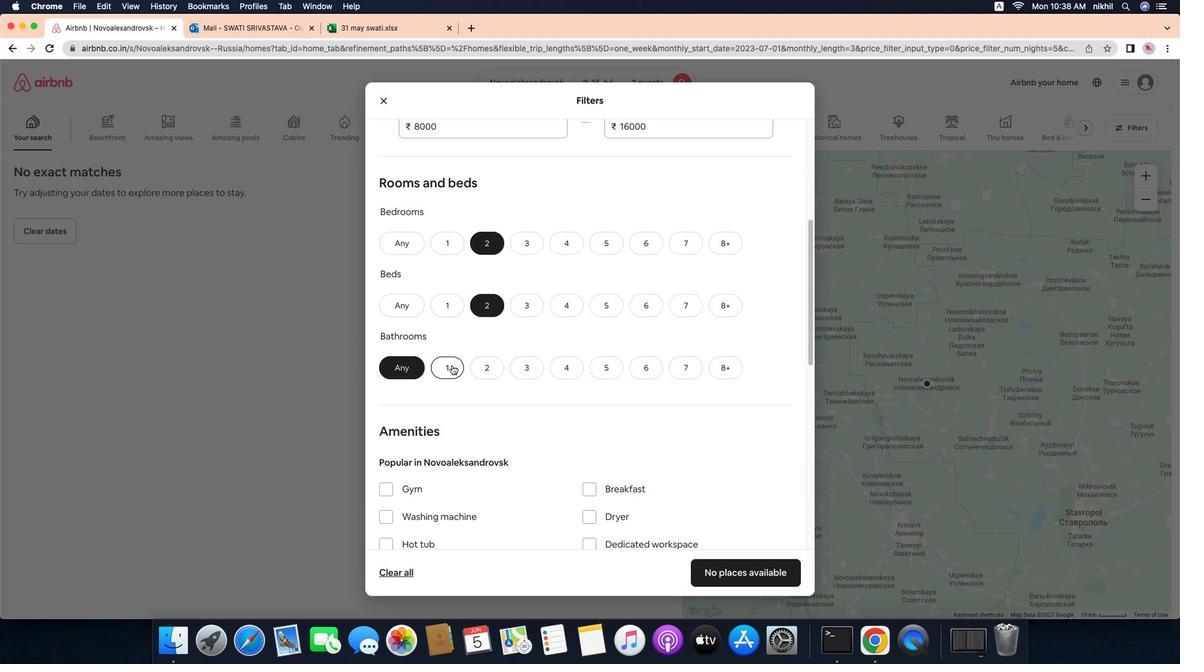
Action: Mouse moved to (595, 388)
Screenshot: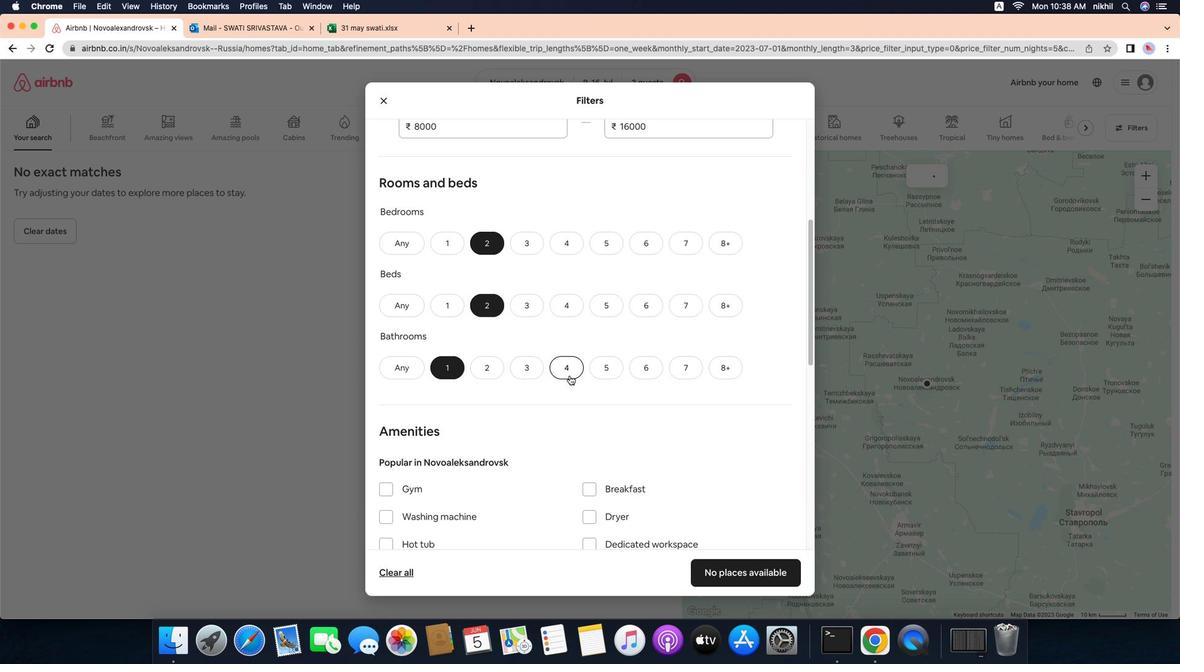 
Action: Mouse scrolled (595, 388) with delta (-11, -11)
Screenshot: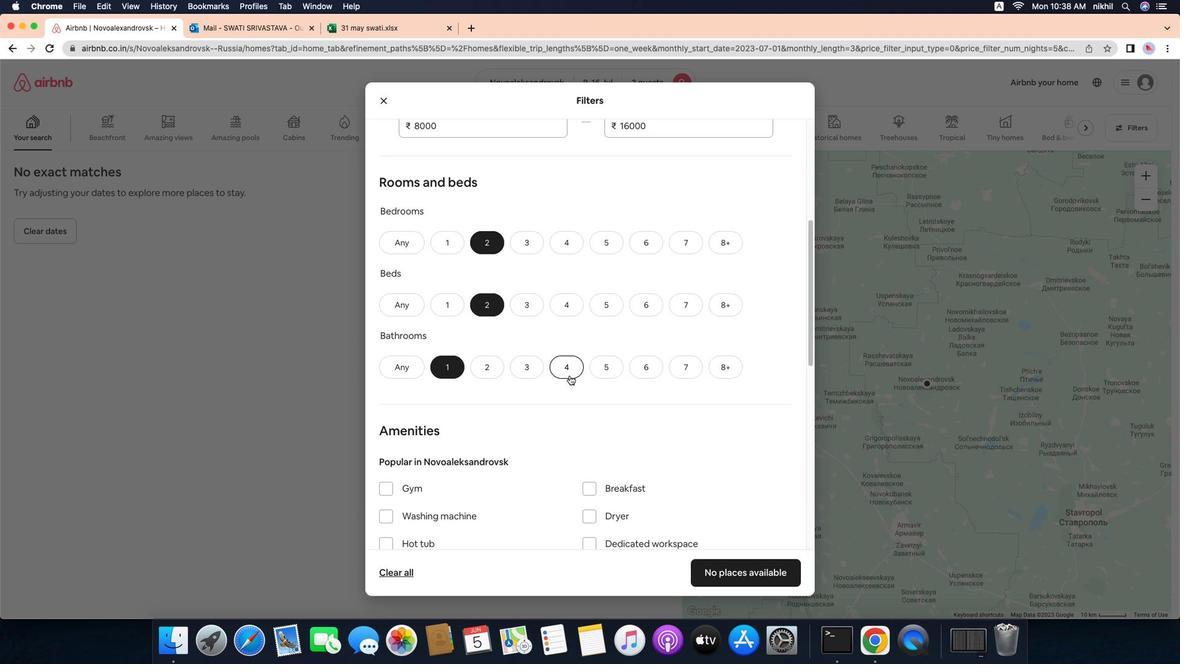 
Action: Mouse scrolled (595, 388) with delta (-11, -11)
Screenshot: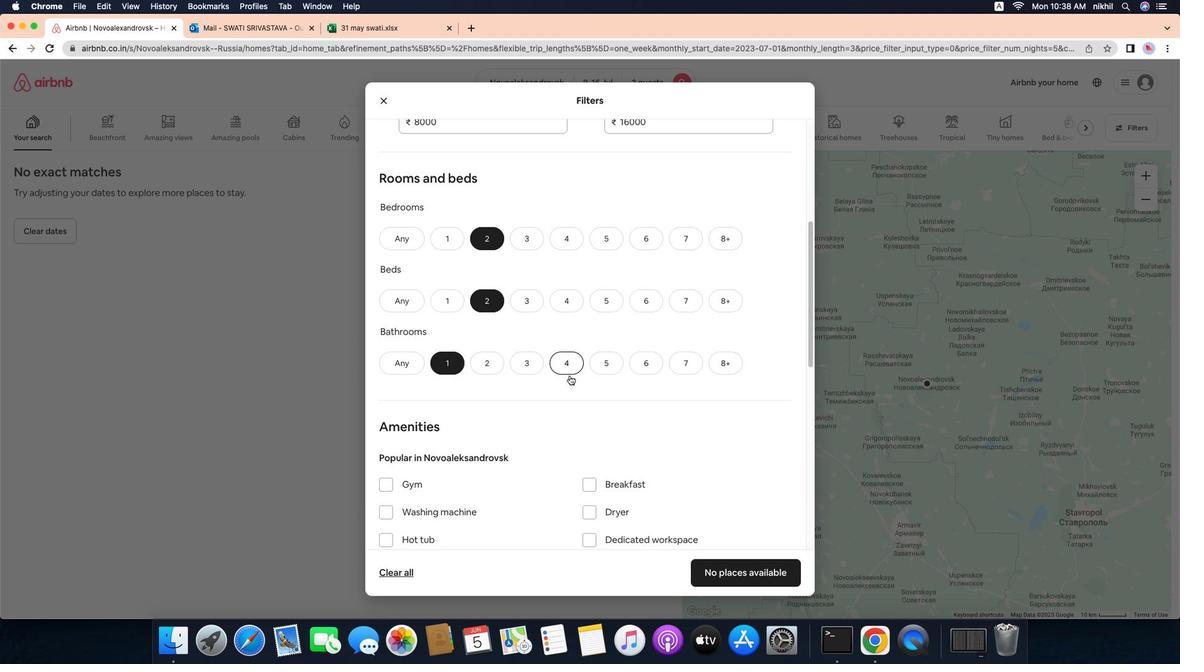 
Action: Mouse scrolled (595, 388) with delta (-11, -11)
Screenshot: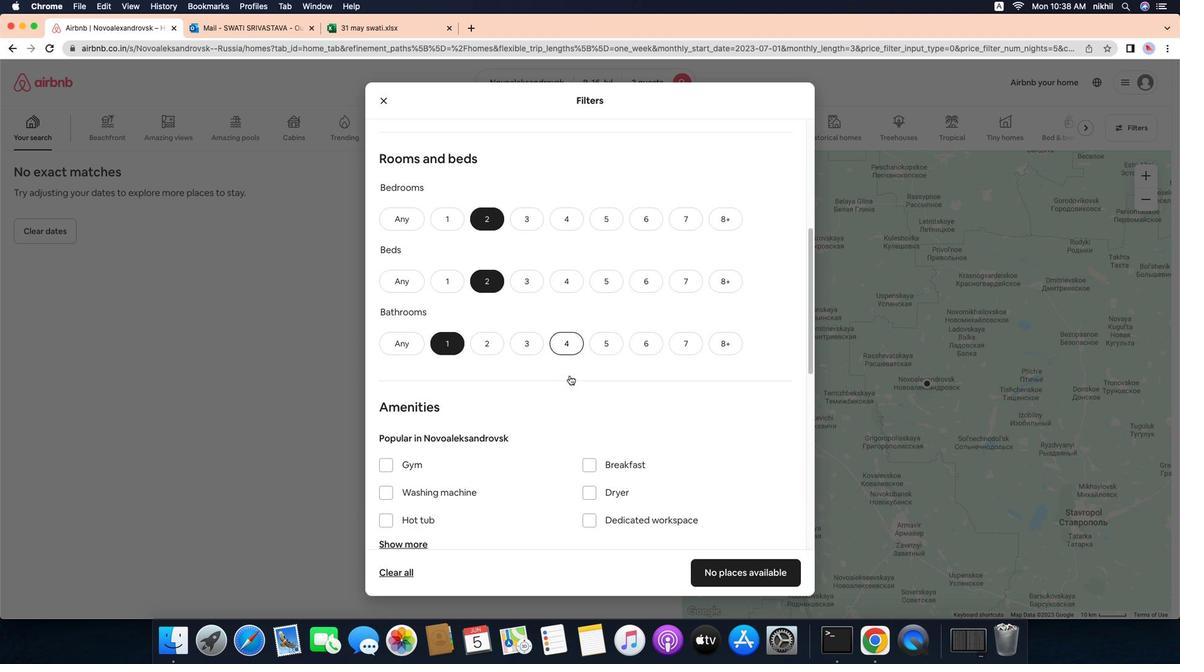 
Action: Mouse scrolled (595, 388) with delta (-11, -11)
Screenshot: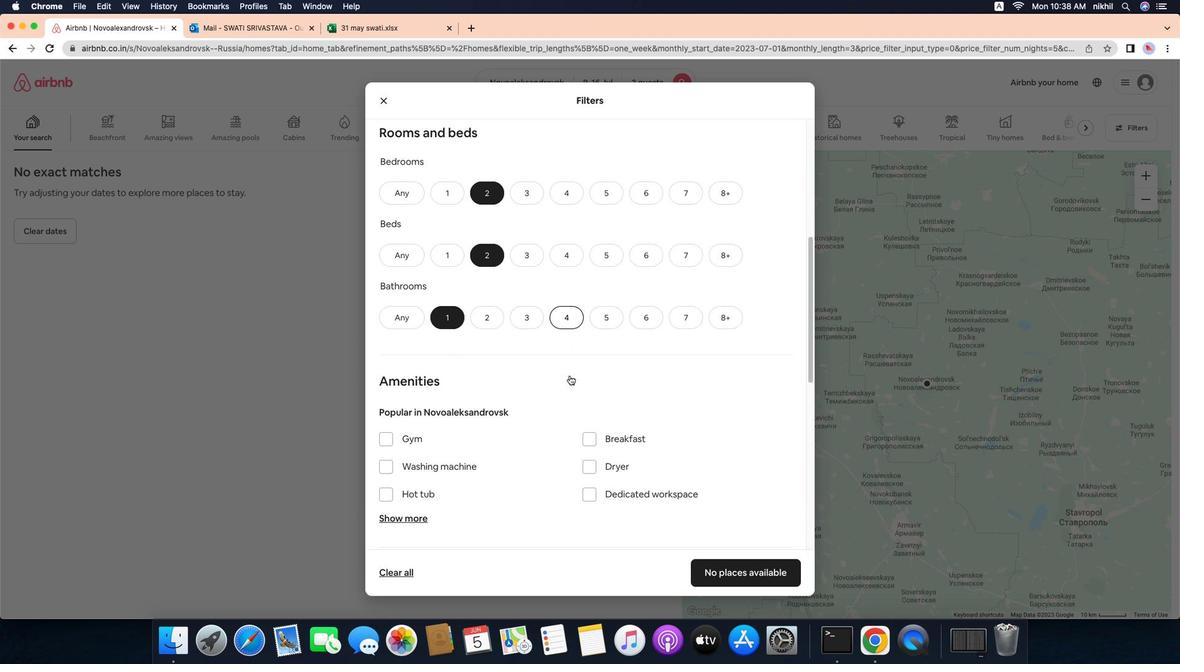 
Action: Mouse scrolled (595, 388) with delta (-11, -11)
Screenshot: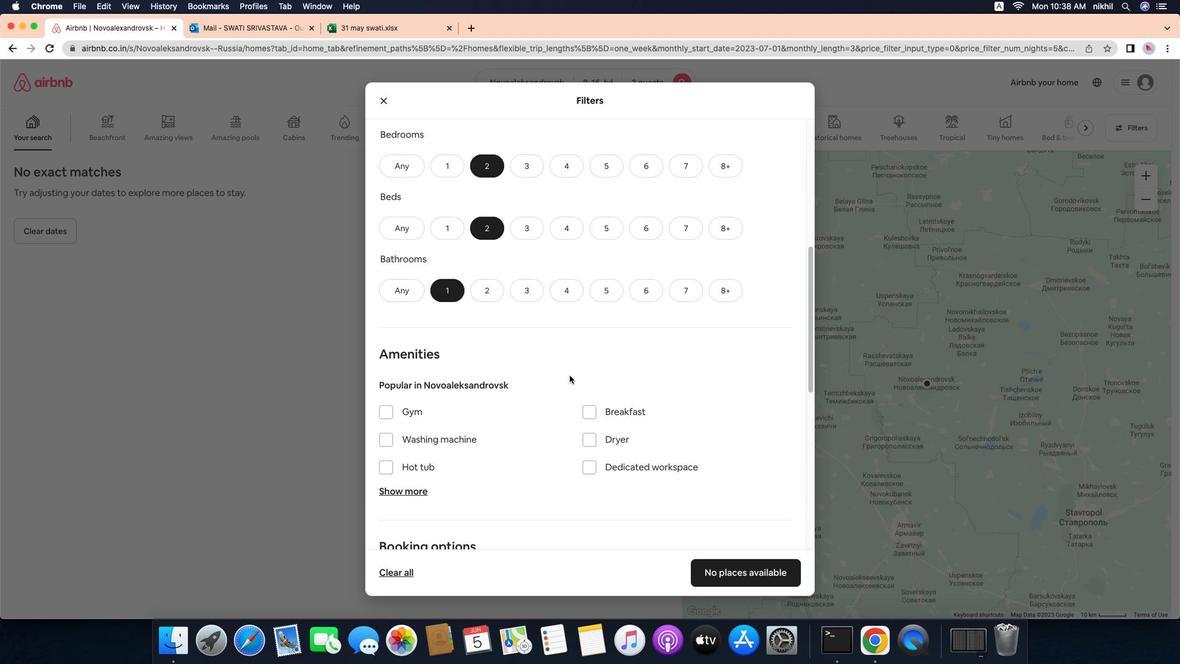 
Action: Mouse scrolled (595, 388) with delta (-11, -11)
Screenshot: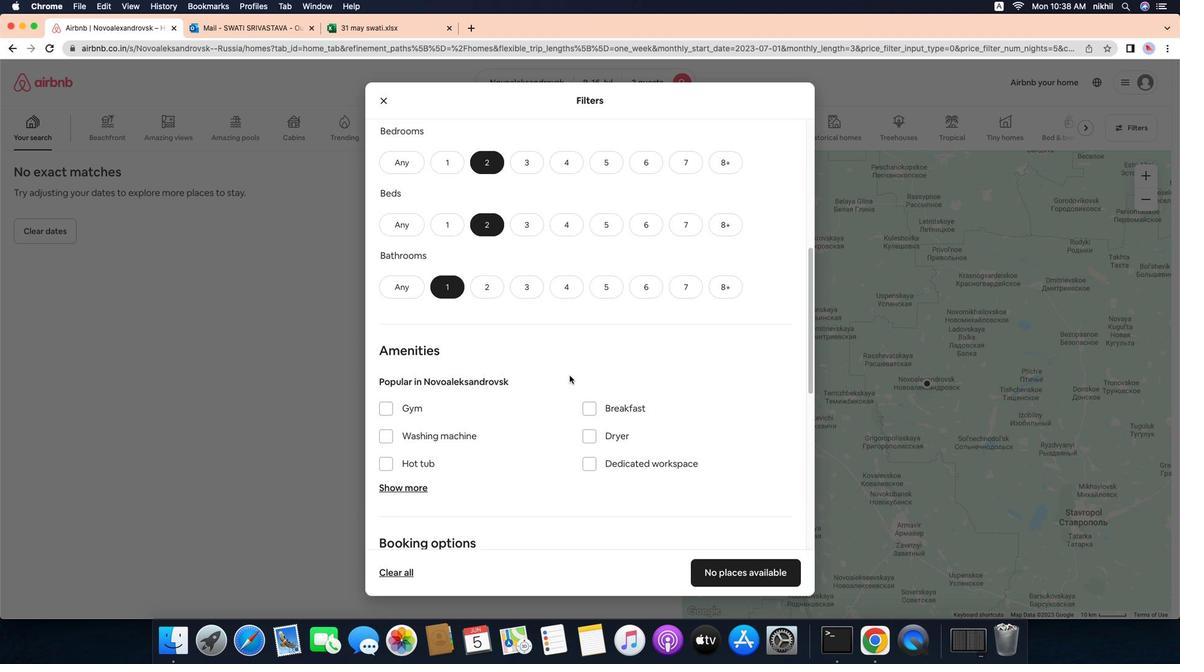 
Action: Mouse scrolled (595, 388) with delta (-11, -11)
Screenshot: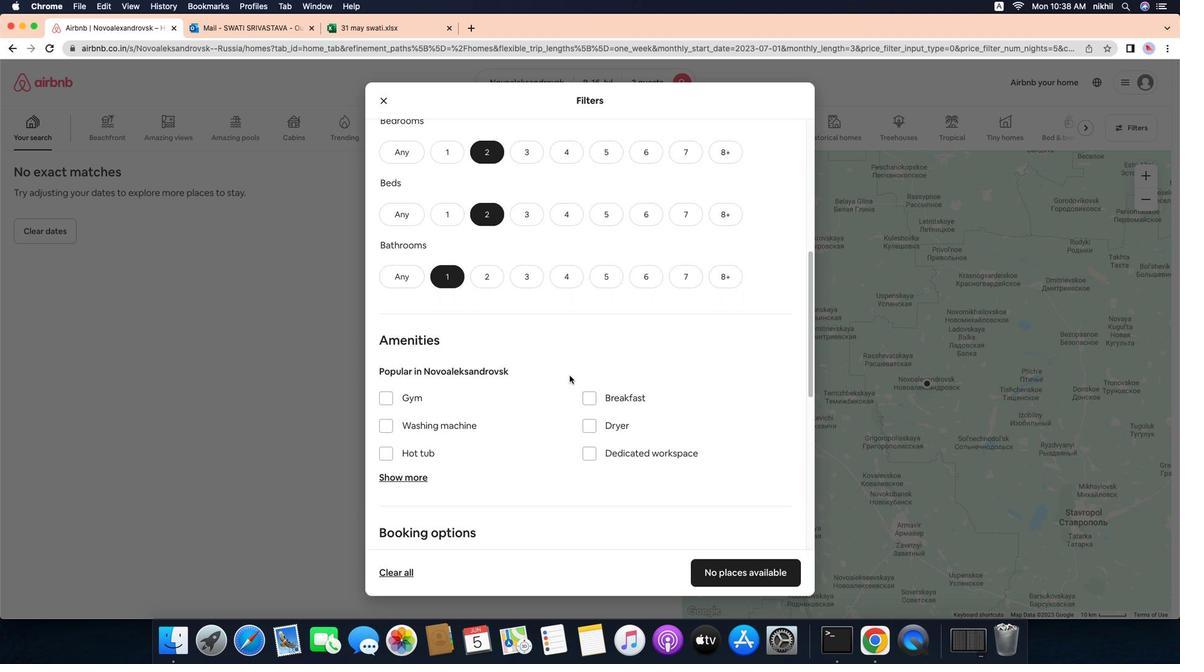
Action: Mouse scrolled (595, 388) with delta (-11, -11)
Screenshot: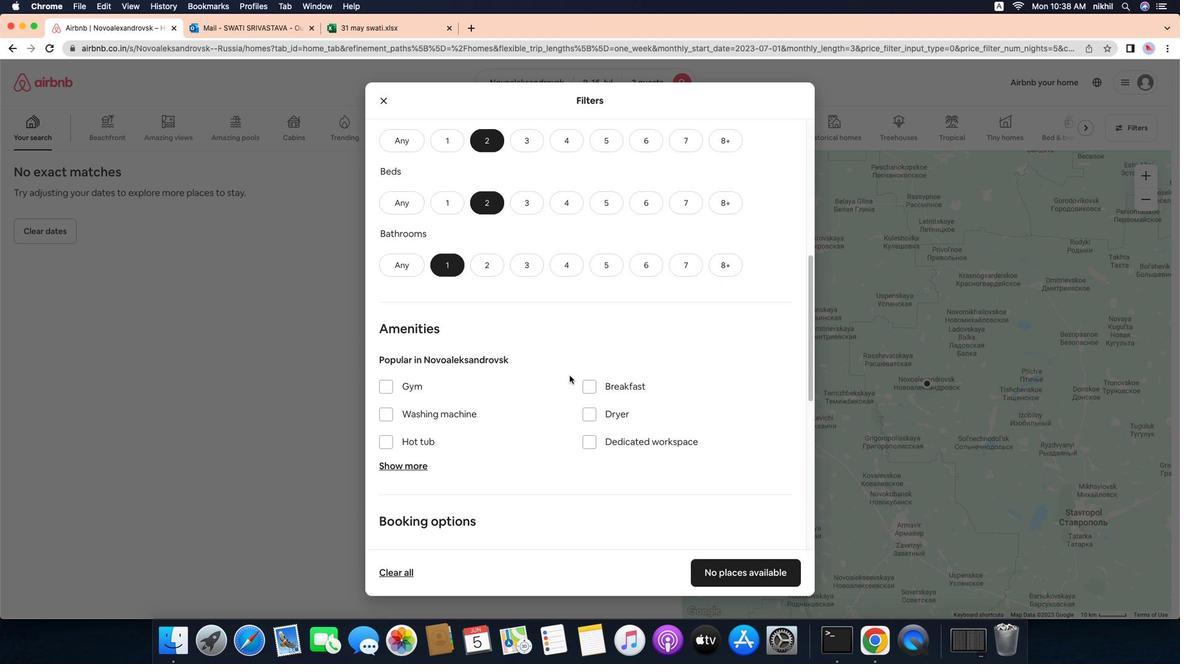 
Action: Mouse scrolled (595, 388) with delta (-11, -11)
Screenshot: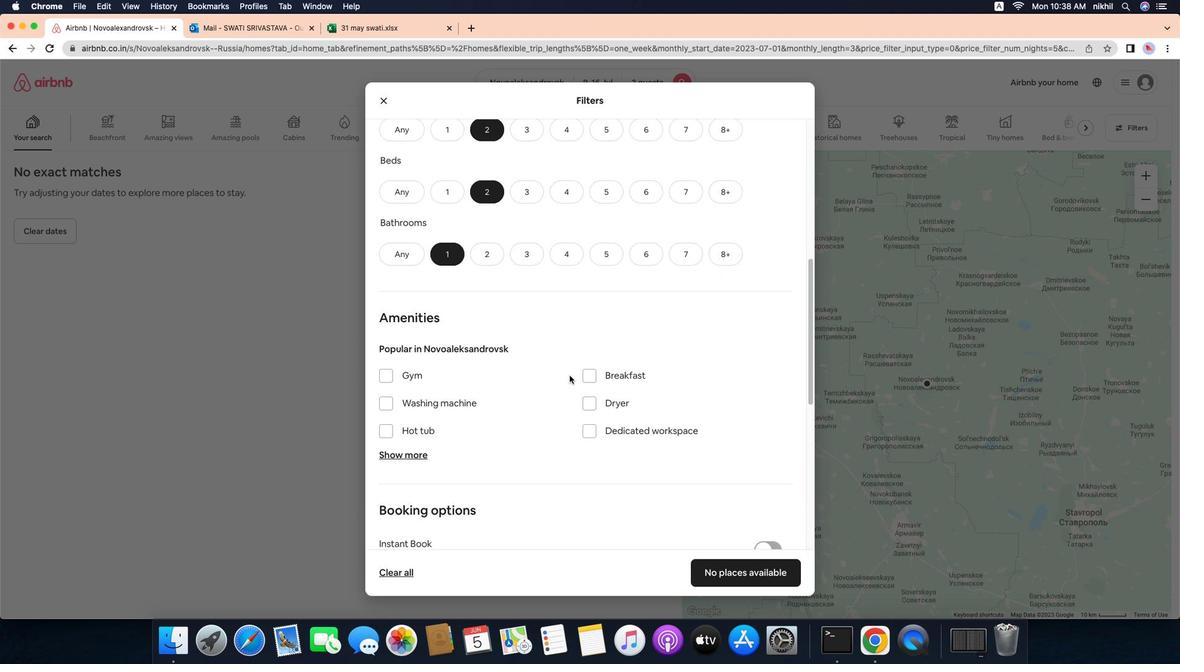 
Action: Mouse scrolled (595, 388) with delta (-11, -12)
Screenshot: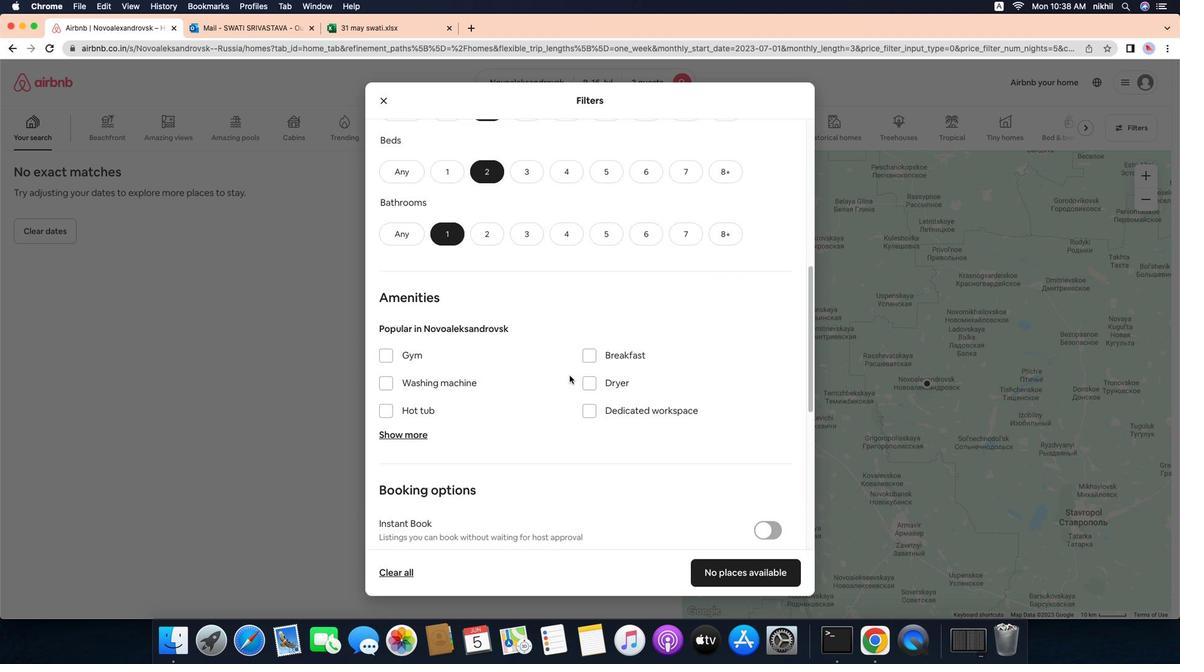 
Action: Mouse moved to (685, 434)
Screenshot: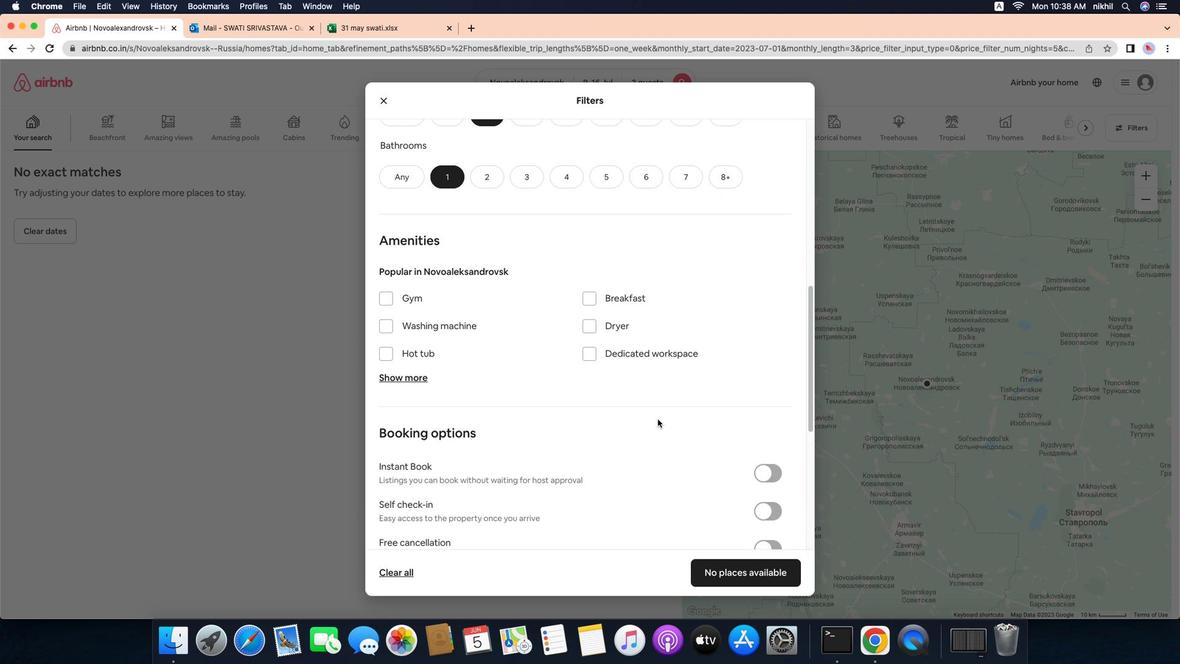 
Action: Mouse scrolled (685, 434) with delta (-11, -11)
Screenshot: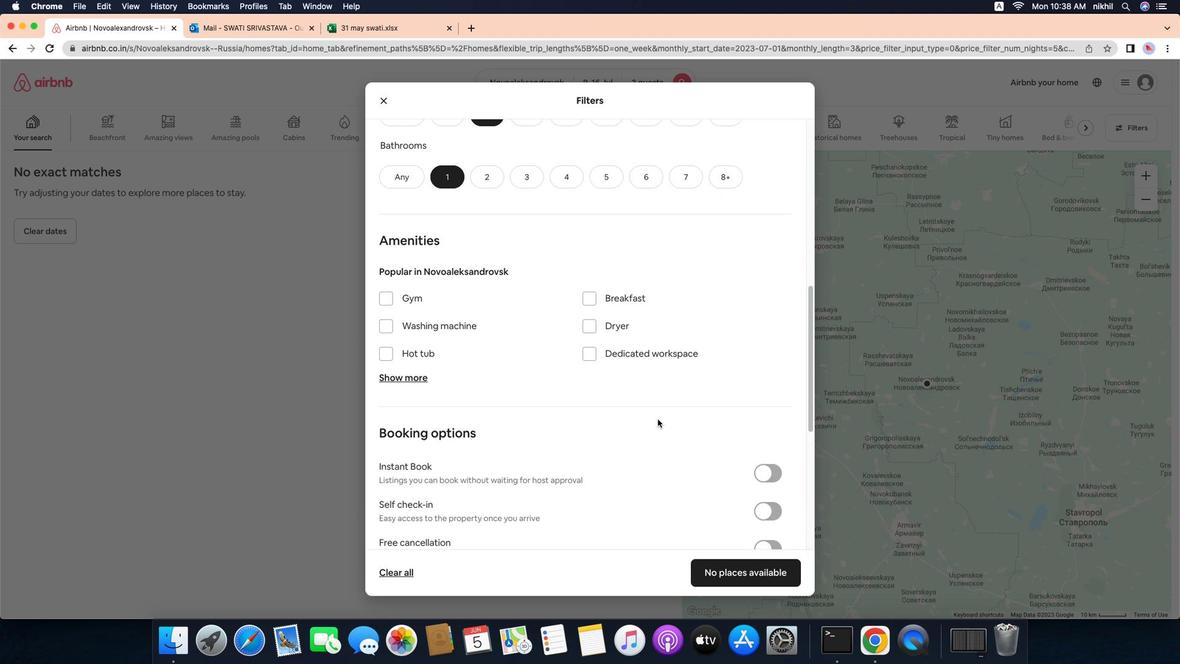 
Action: Mouse moved to (690, 435)
Screenshot: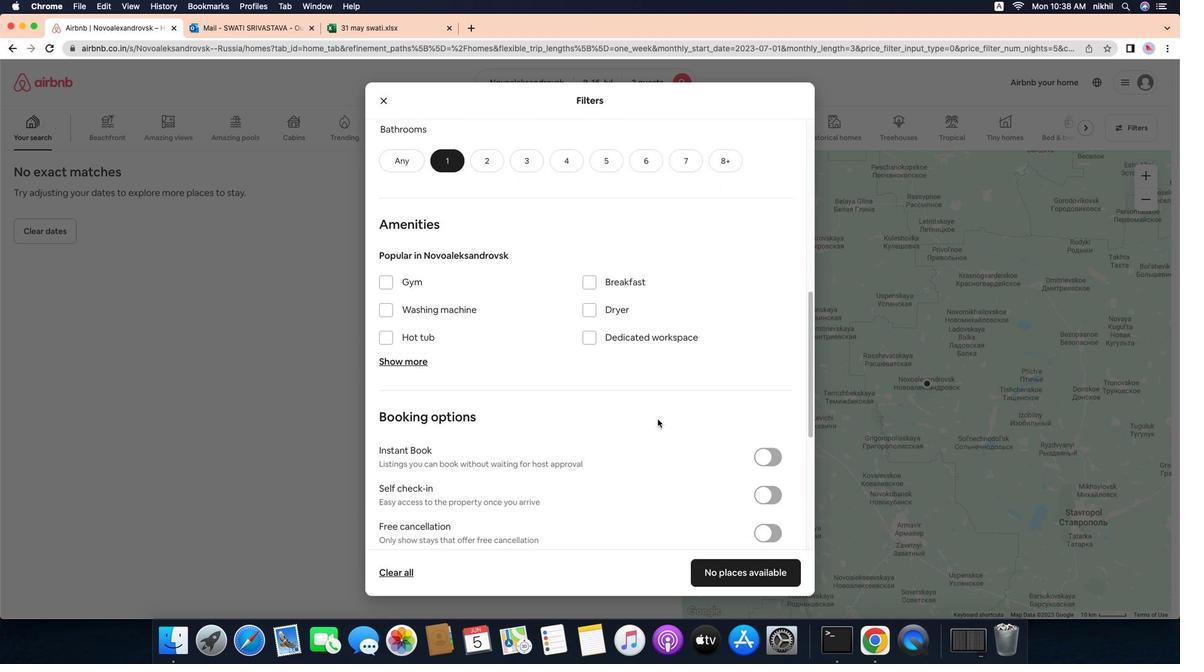 
Action: Mouse scrolled (690, 435) with delta (-11, -11)
Screenshot: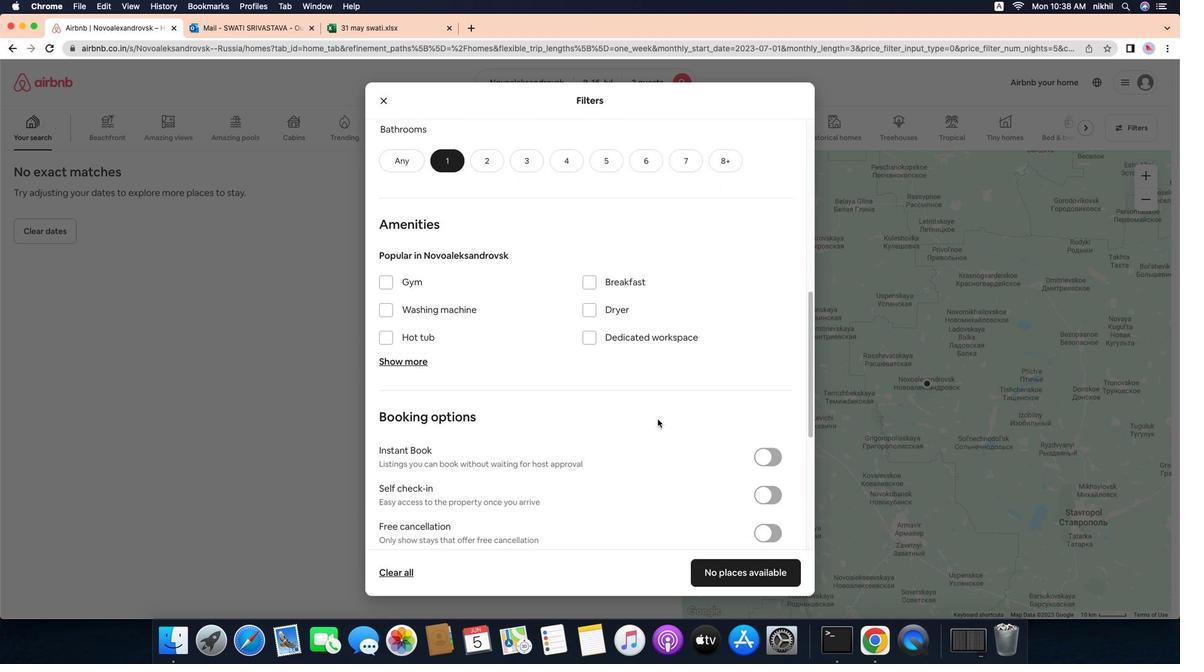 
Action: Mouse moved to (690, 435)
Screenshot: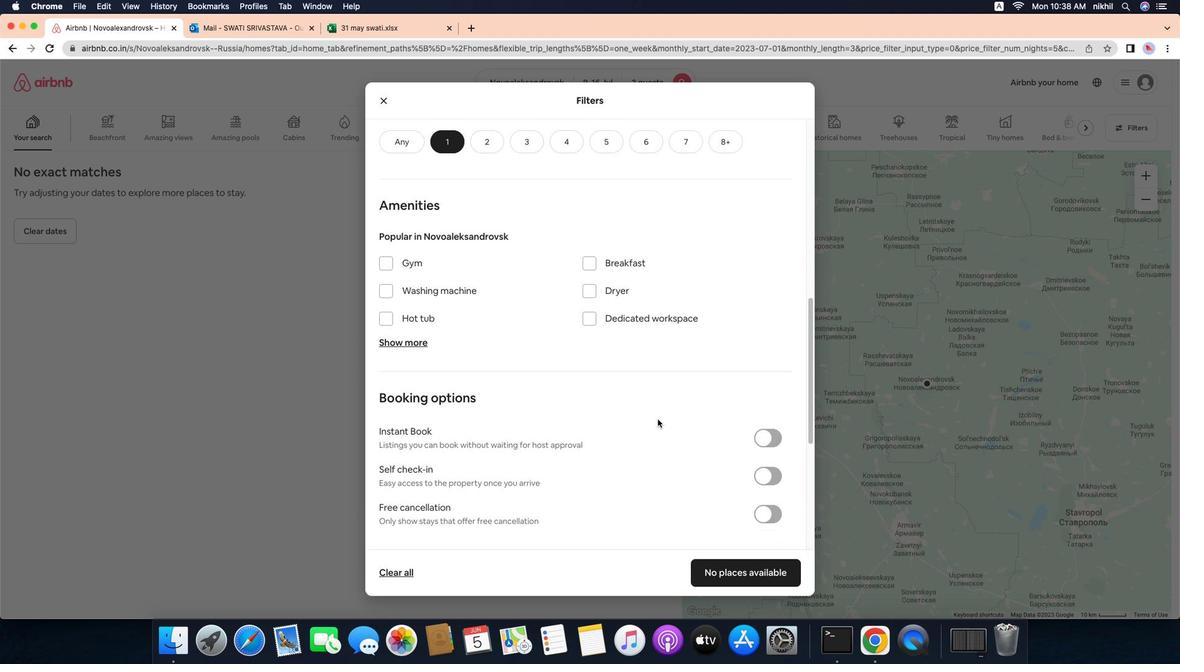 
Action: Mouse scrolled (690, 435) with delta (-11, -12)
Screenshot: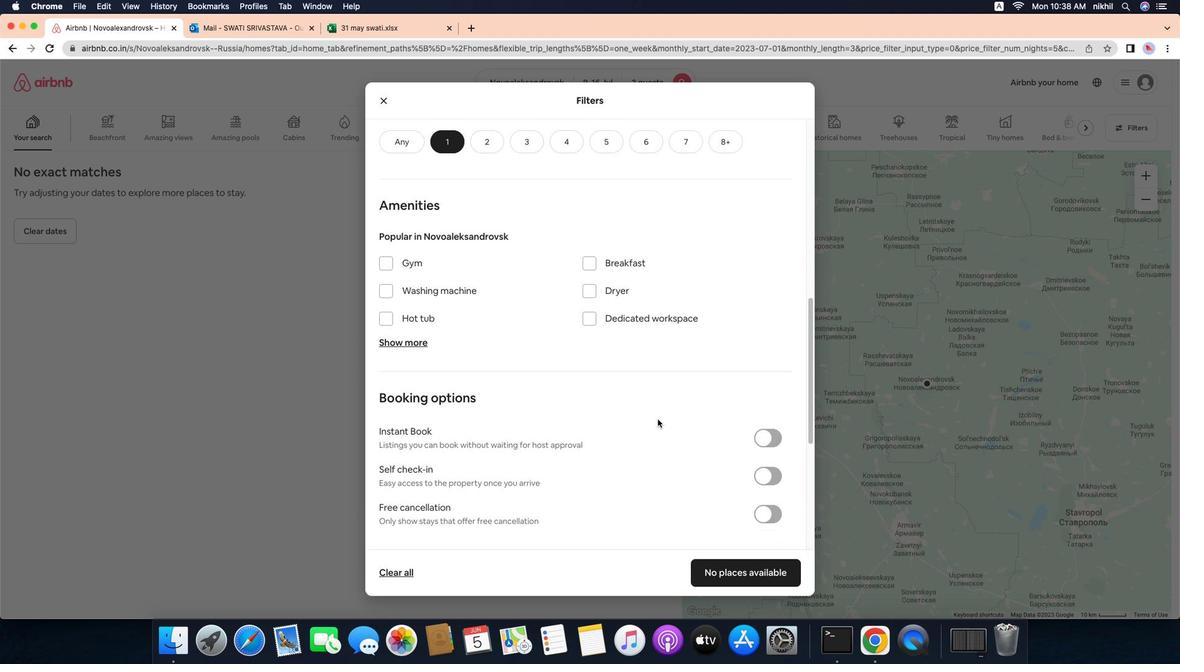 
Action: Mouse moved to (801, 449)
Screenshot: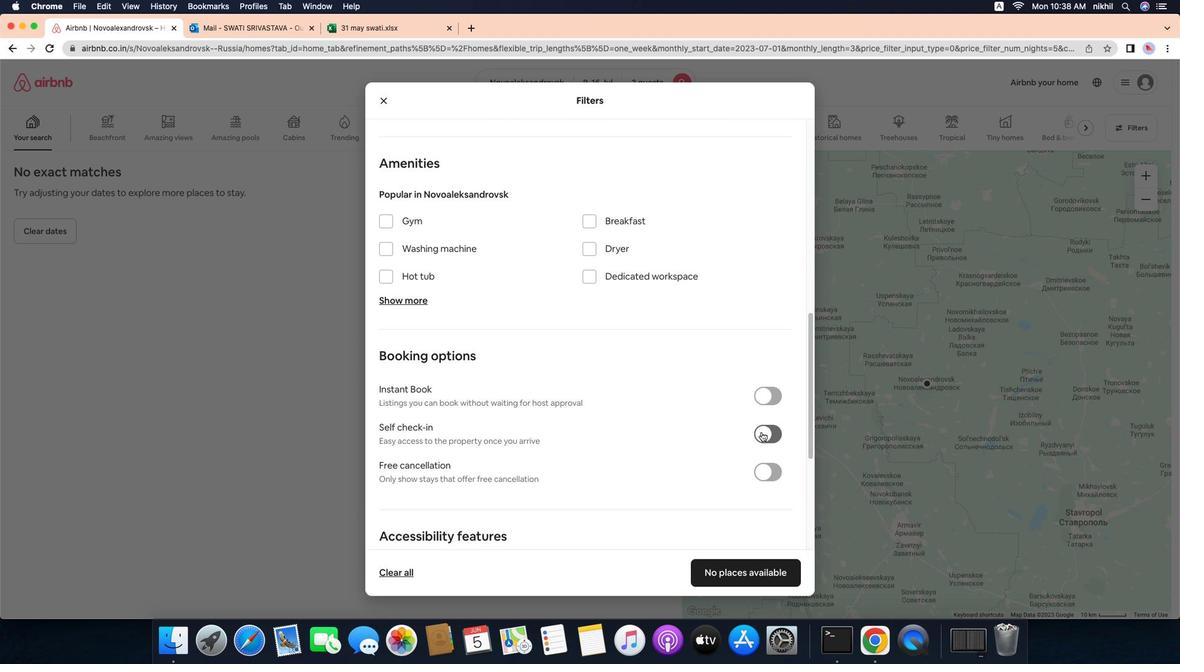 
Action: Mouse pressed left at (801, 449)
Screenshot: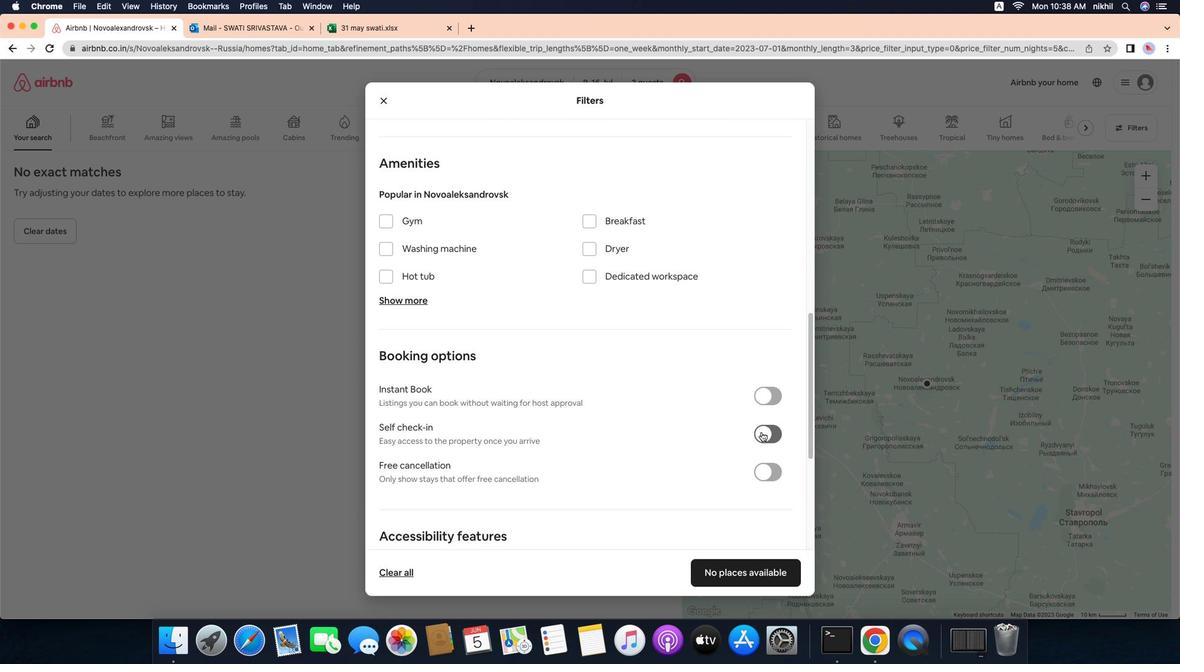 
Action: Mouse moved to (619, 455)
Screenshot: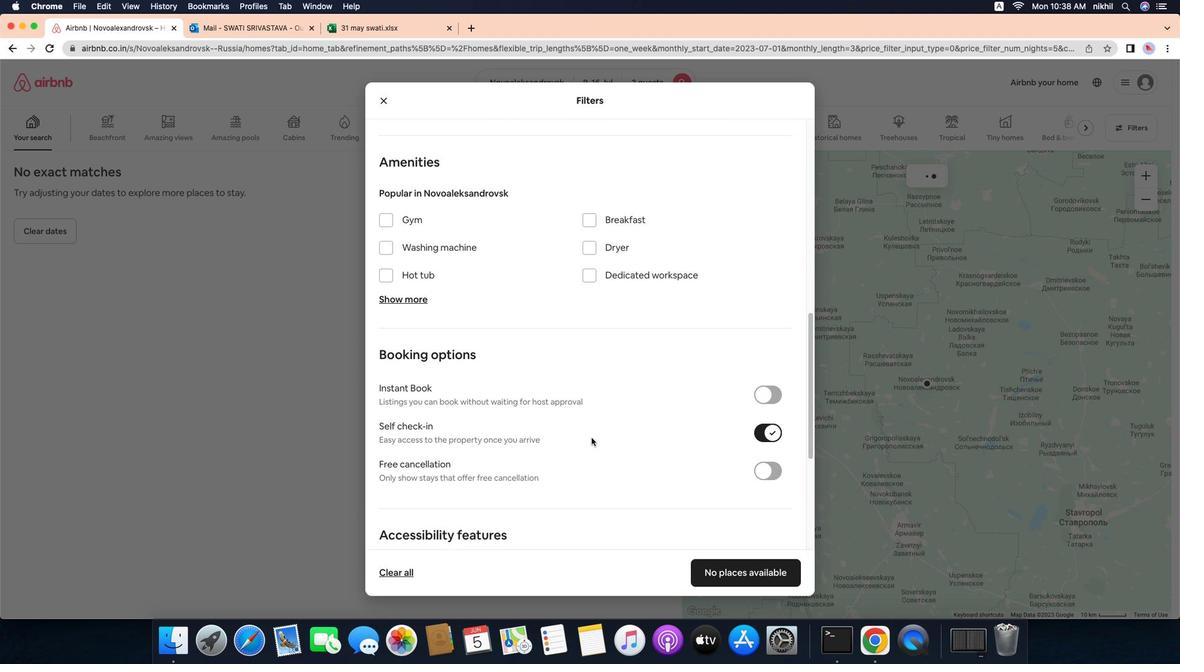 
Action: Mouse scrolled (619, 455) with delta (-11, -11)
Screenshot: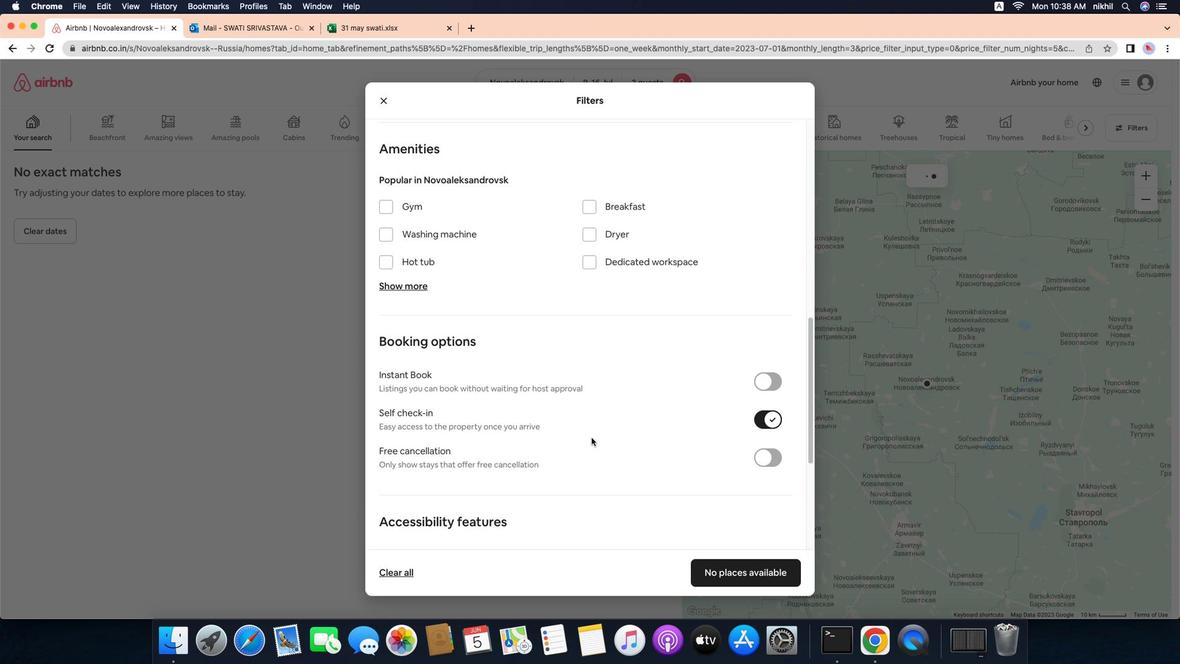 
Action: Mouse scrolled (619, 455) with delta (-11, -11)
Screenshot: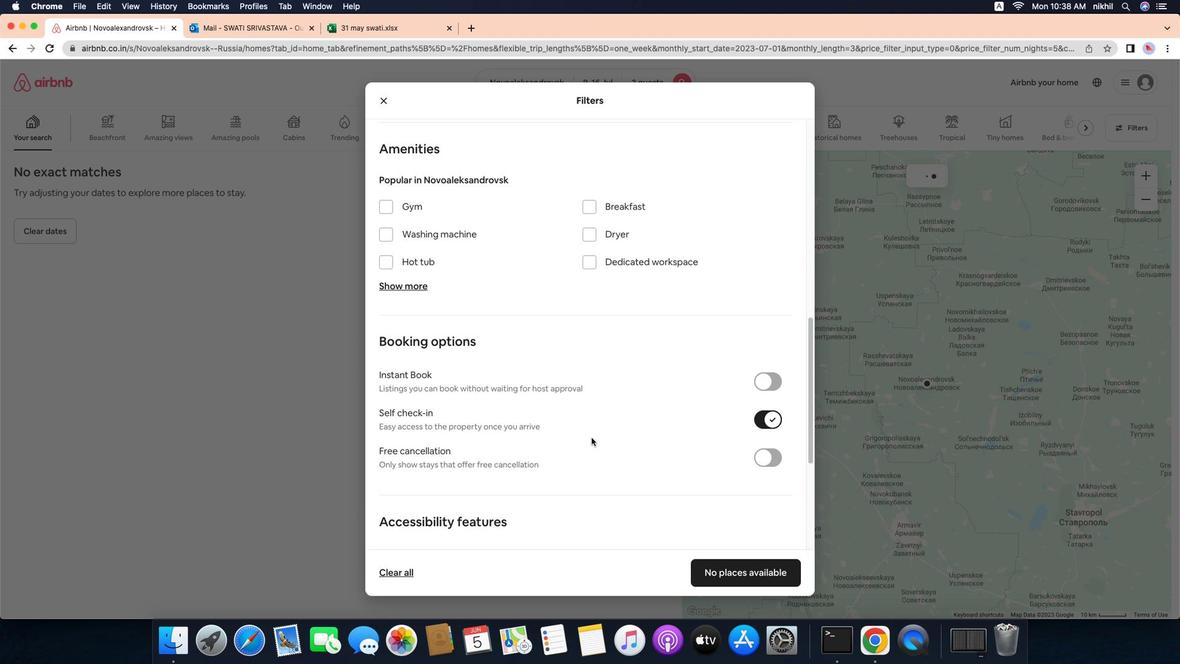 
Action: Mouse scrolled (619, 455) with delta (-11, -12)
Screenshot: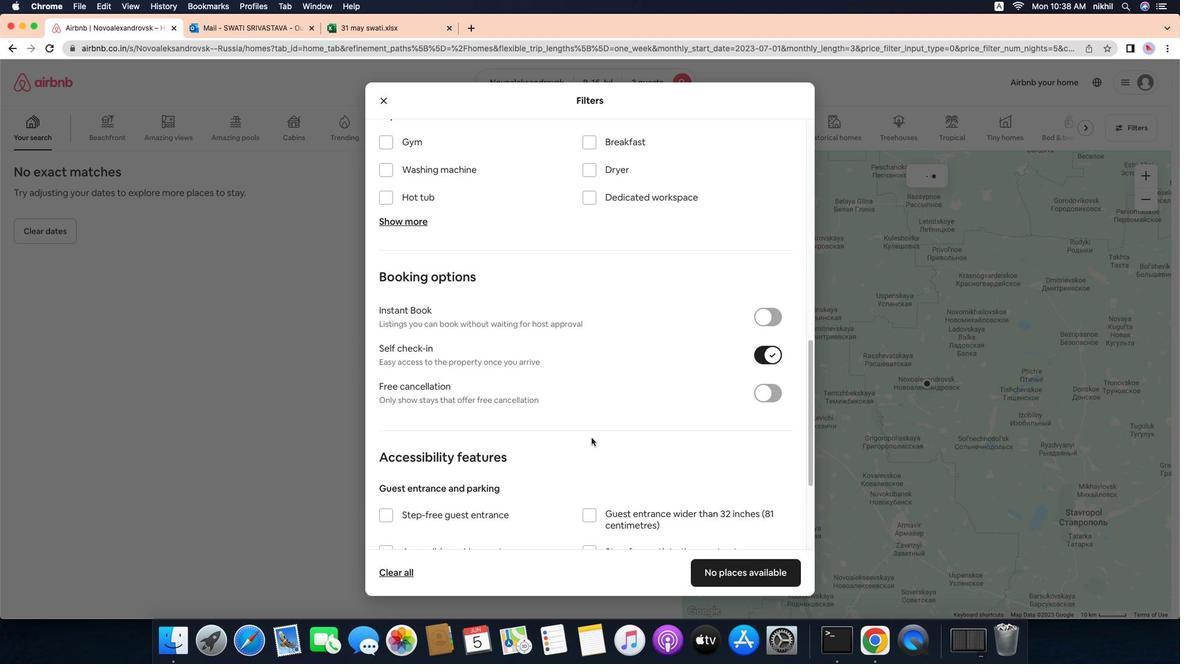 
Action: Mouse scrolled (619, 455) with delta (-11, -14)
Screenshot: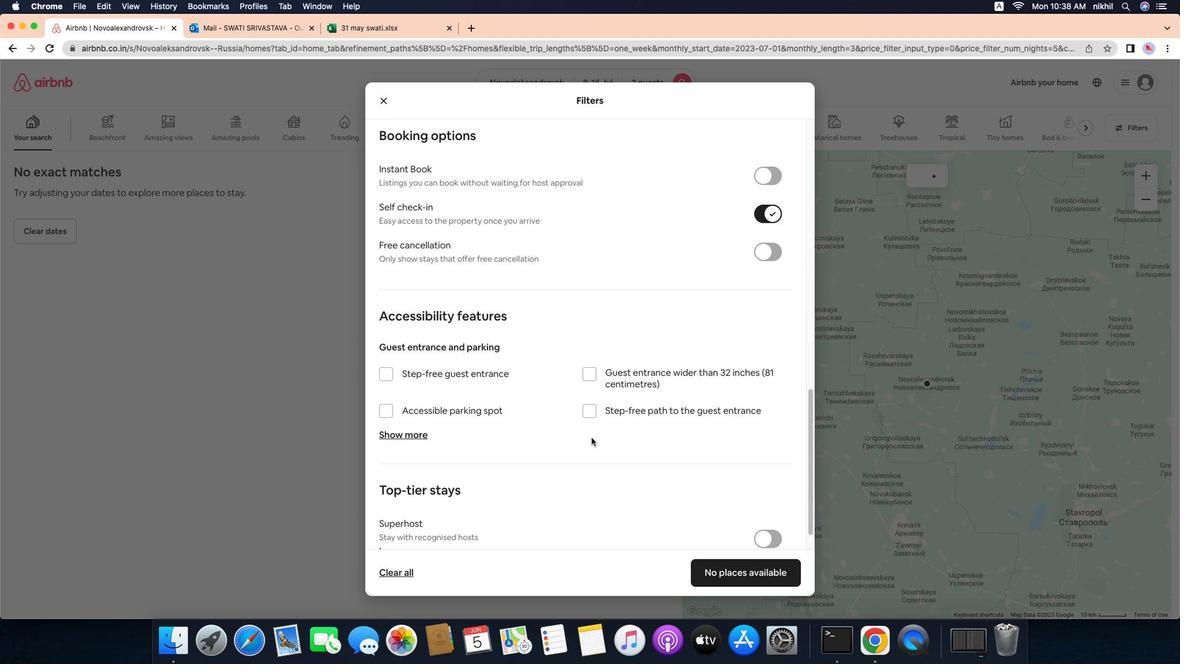
Action: Mouse scrolled (619, 455) with delta (-11, -14)
Screenshot: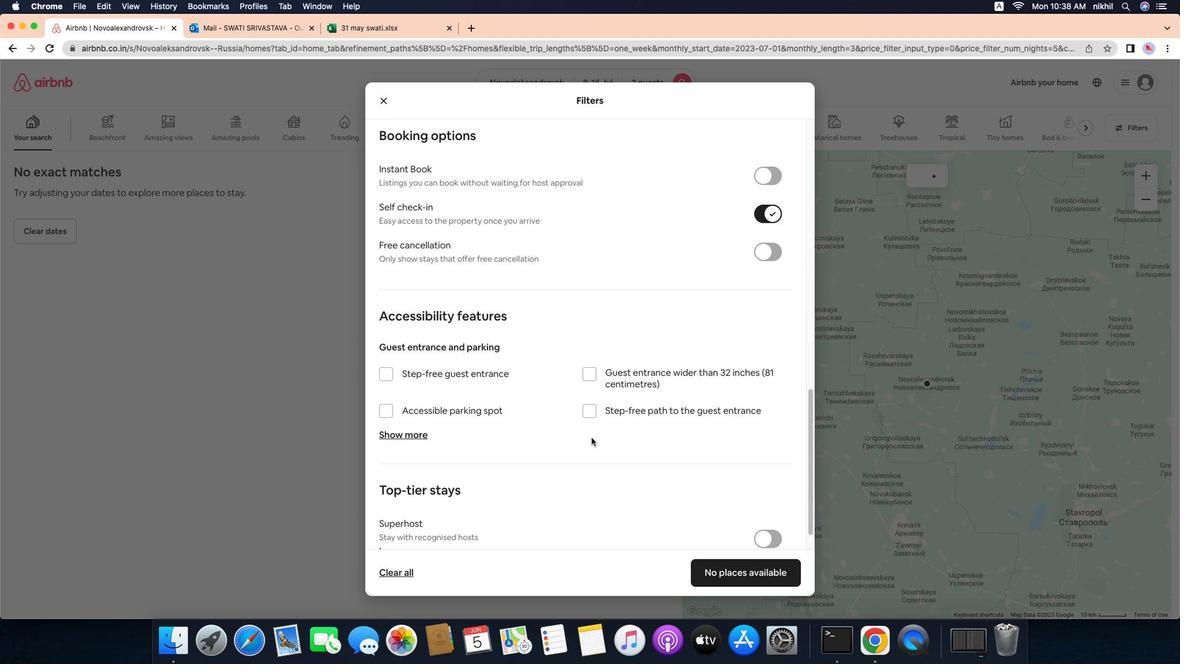 
Action: Mouse scrolled (619, 455) with delta (-11, -14)
Screenshot: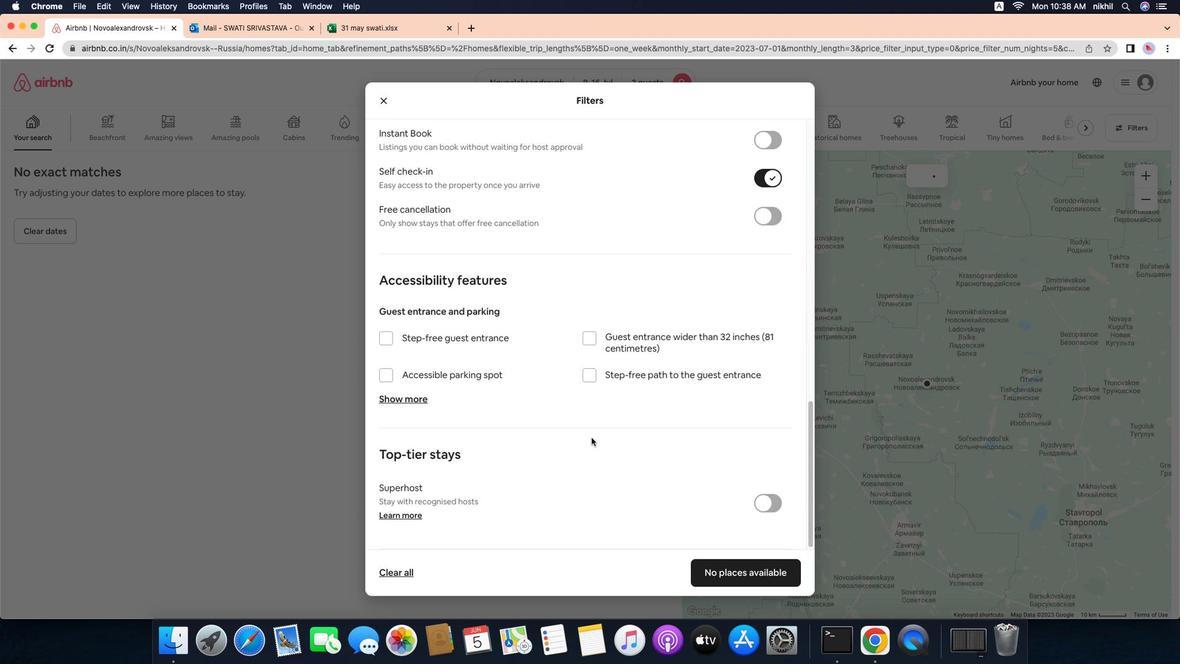 
Action: Mouse scrolled (619, 455) with delta (-11, -11)
Screenshot: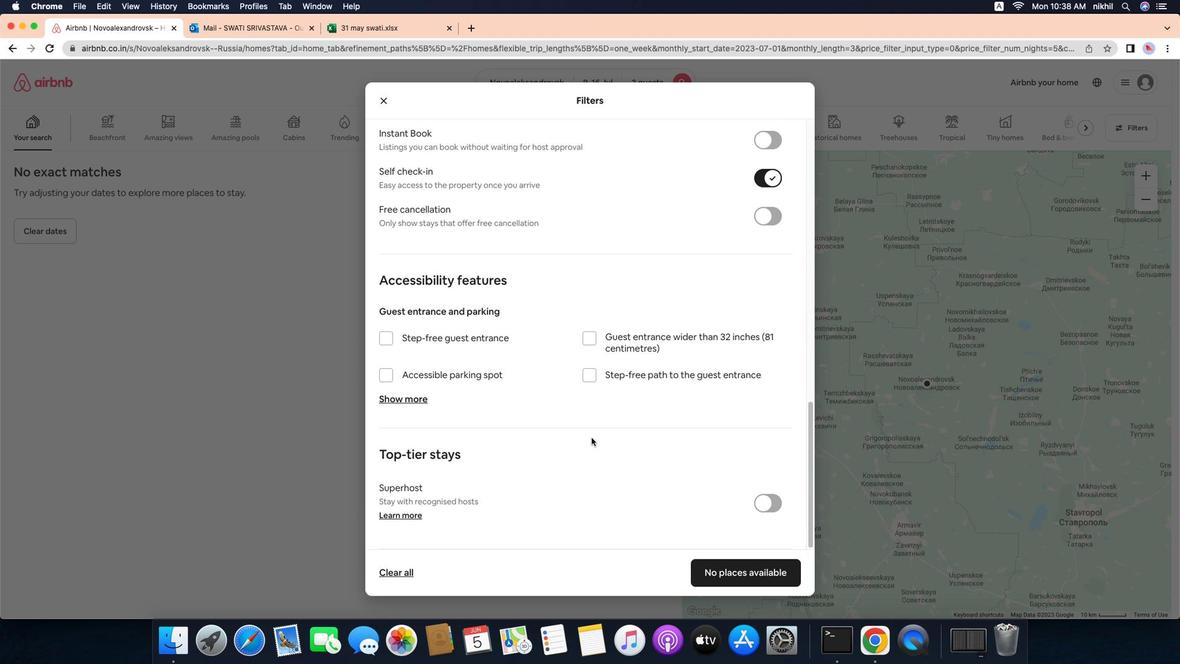 
Action: Mouse scrolled (619, 455) with delta (-11, -11)
Screenshot: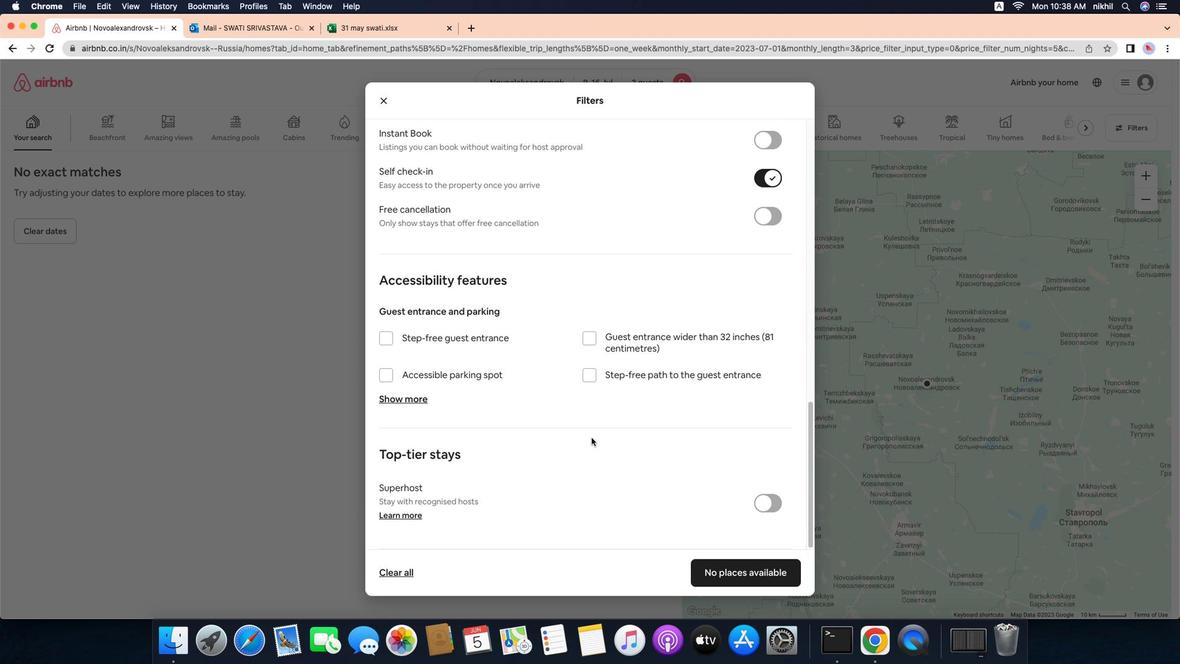 
Action: Mouse scrolled (619, 455) with delta (-11, -12)
Screenshot: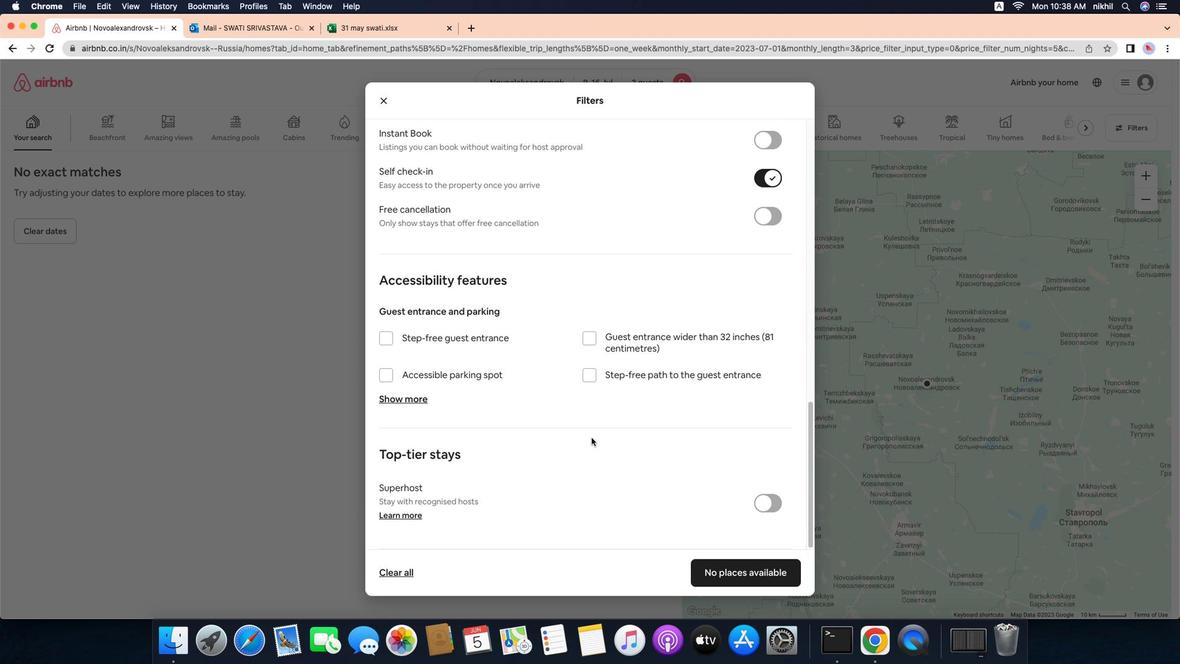 
Action: Mouse scrolled (619, 455) with delta (-11, -14)
Screenshot: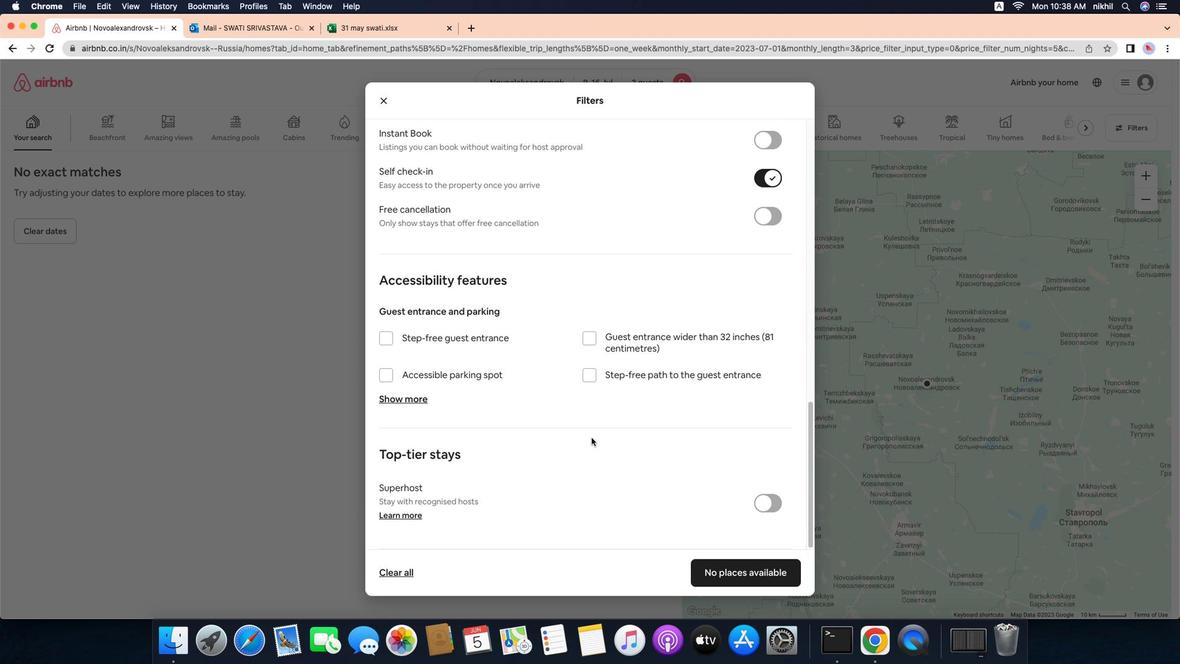
Action: Mouse scrolled (619, 455) with delta (-11, -14)
Screenshot: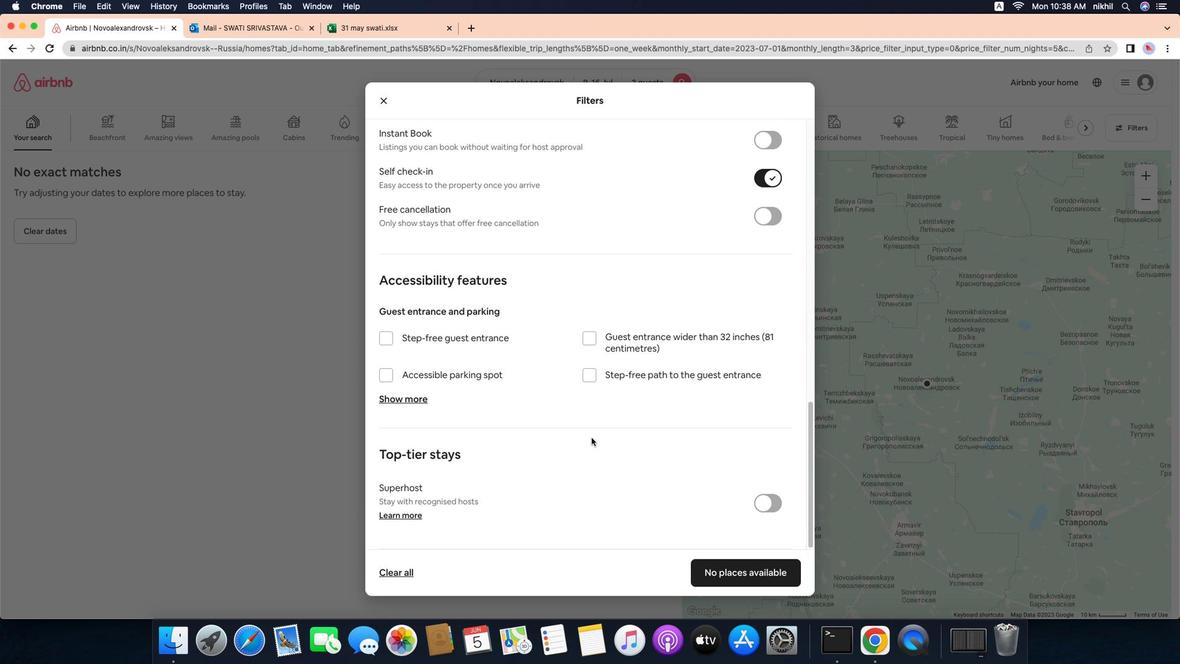 
Action: Mouse moved to (771, 597)
Screenshot: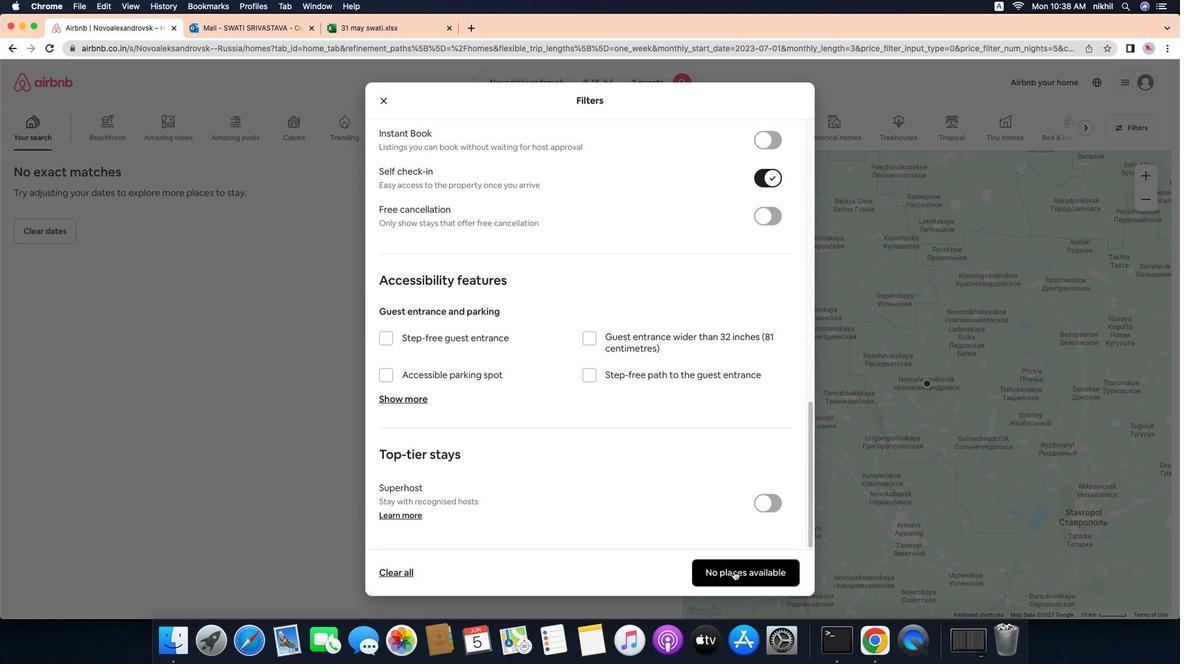 
Action: Mouse pressed left at (771, 597)
Screenshot: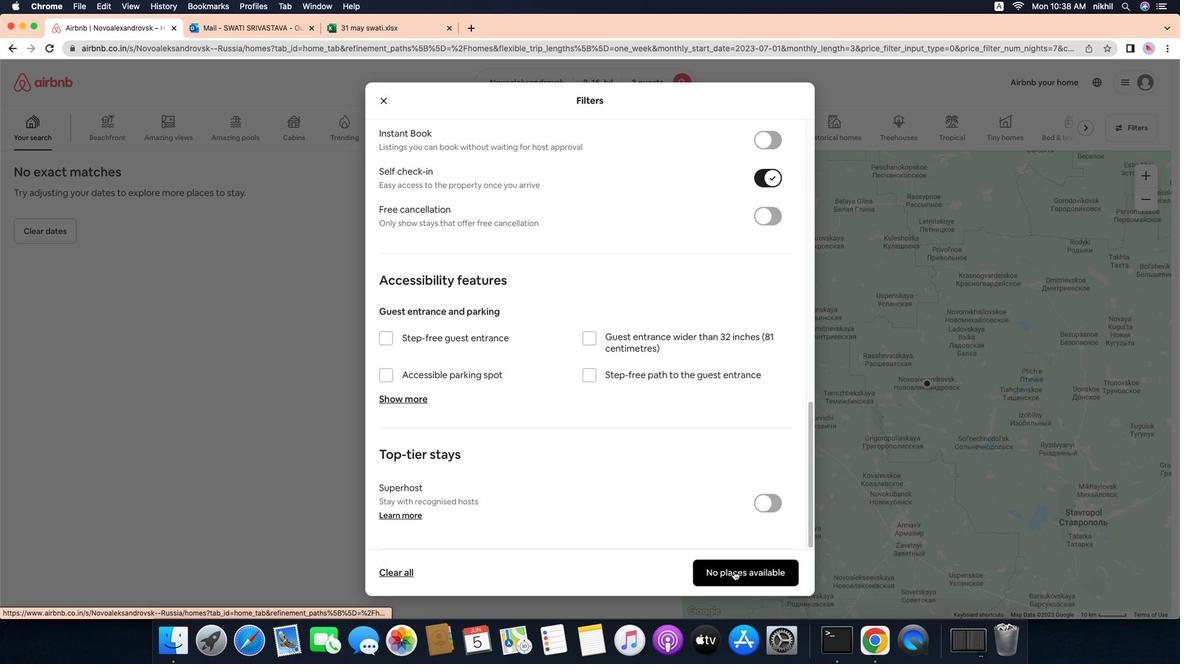
Action: Mouse moved to (452, 230)
Screenshot: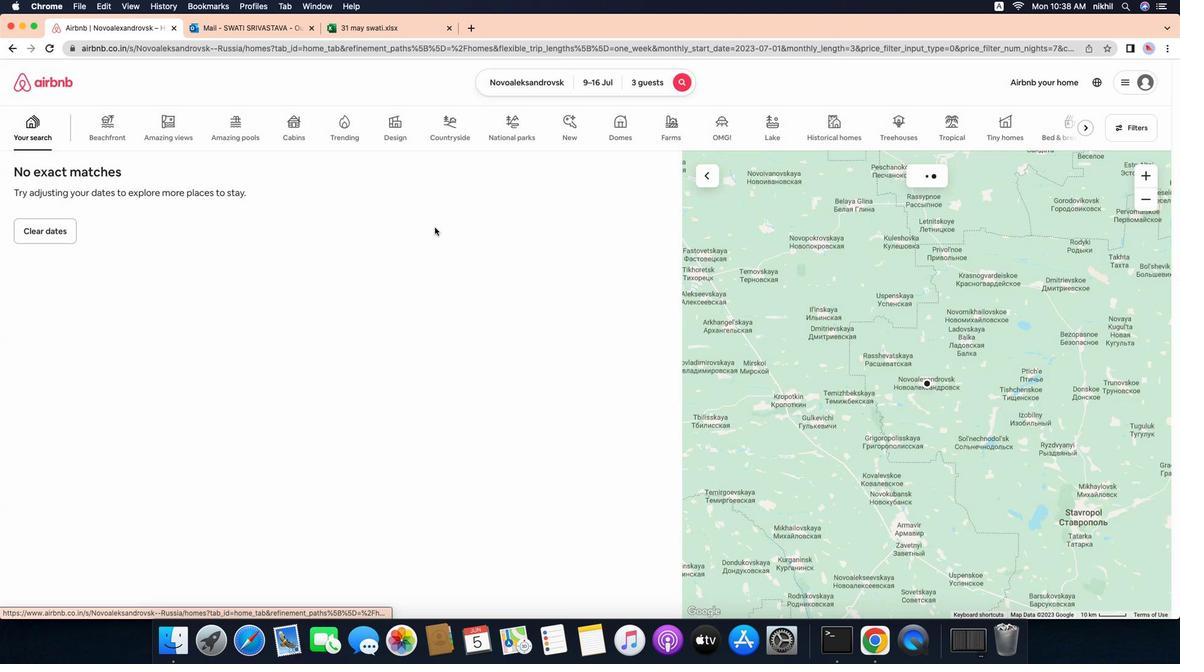 
